 Task: Add Attachment from "Attach a link" to Card Card0000000228 in Board Board0000000057 in Workspace WS0000000019 in Trello. Add Cover Red to Card Card0000000228 in Board Board0000000057 in Workspace WS0000000019 in Trello. Add "Join Card" Button Button0000000228  to Card Card0000000228 in Board Board0000000057 in Workspace WS0000000019 in Trello. Add Description DS0000000228 to Card Card0000000228 in Board Board0000000057 in Workspace WS0000000019 in Trello. Add Comment CM0000000228 to Card Card0000000228 in Board Board0000000057 in Workspace WS0000000019 in Trello
Action: Mouse moved to (649, 689)
Screenshot: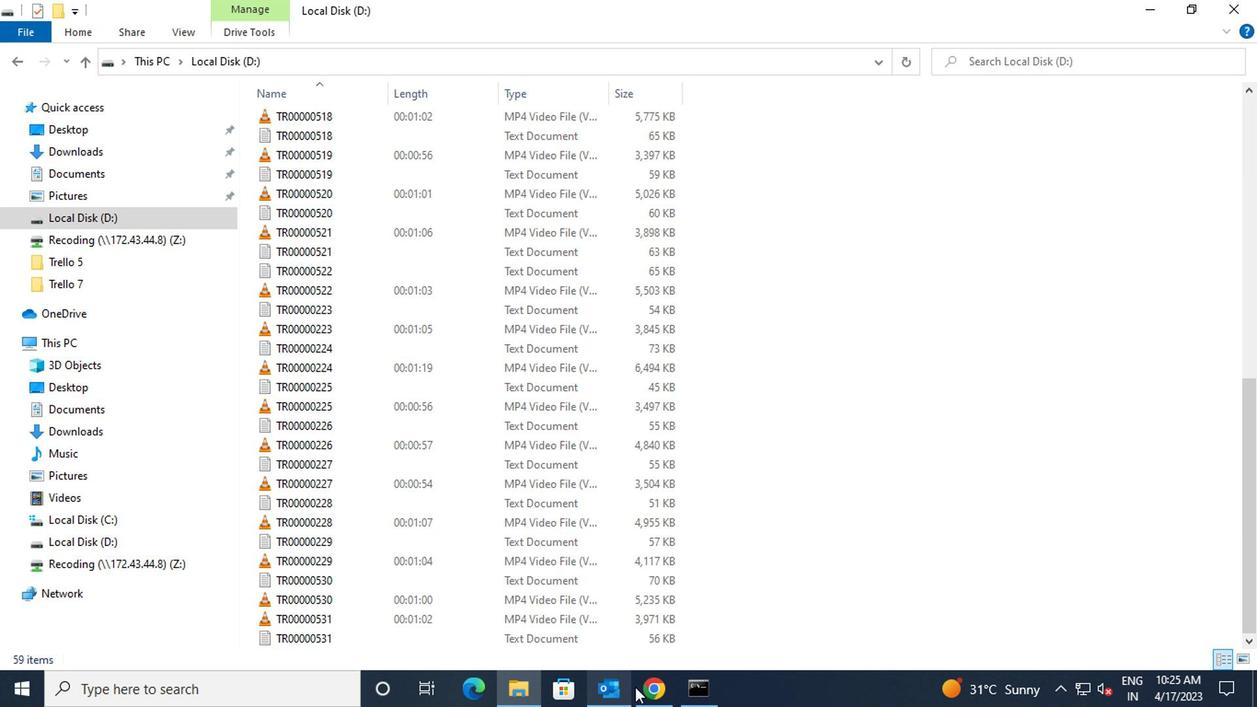 
Action: Mouse pressed left at (649, 689)
Screenshot: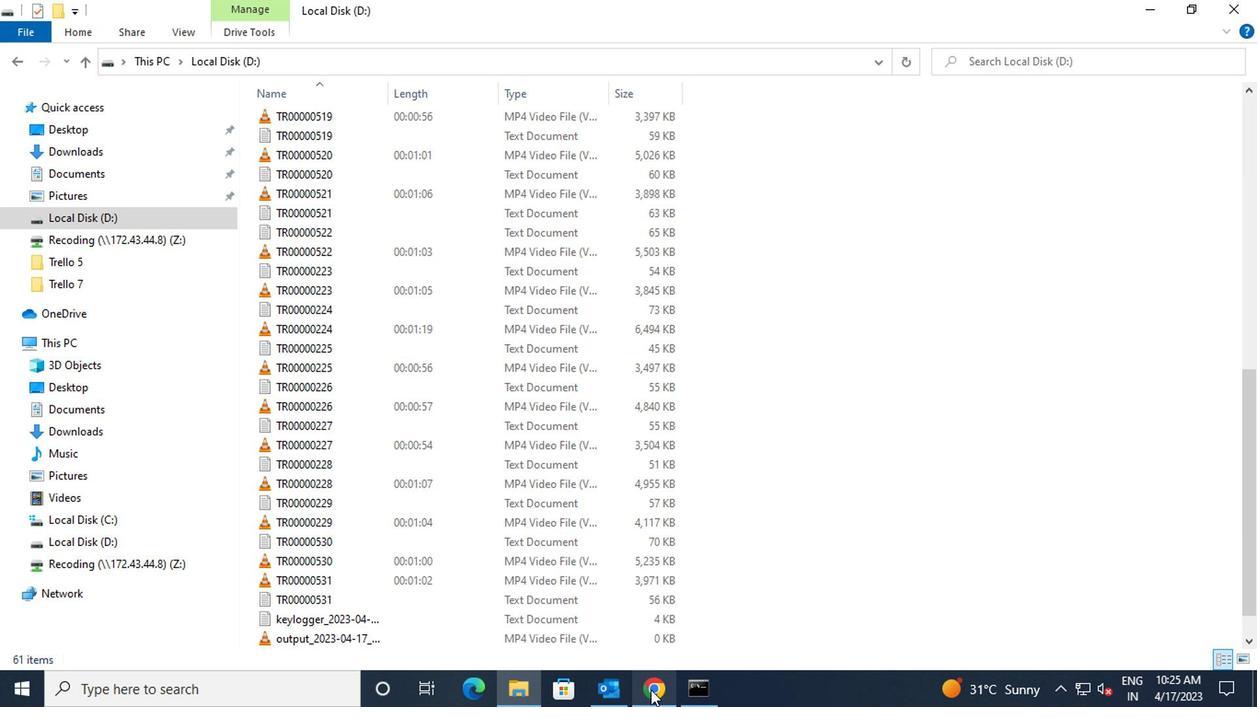 
Action: Mouse moved to (465, 544)
Screenshot: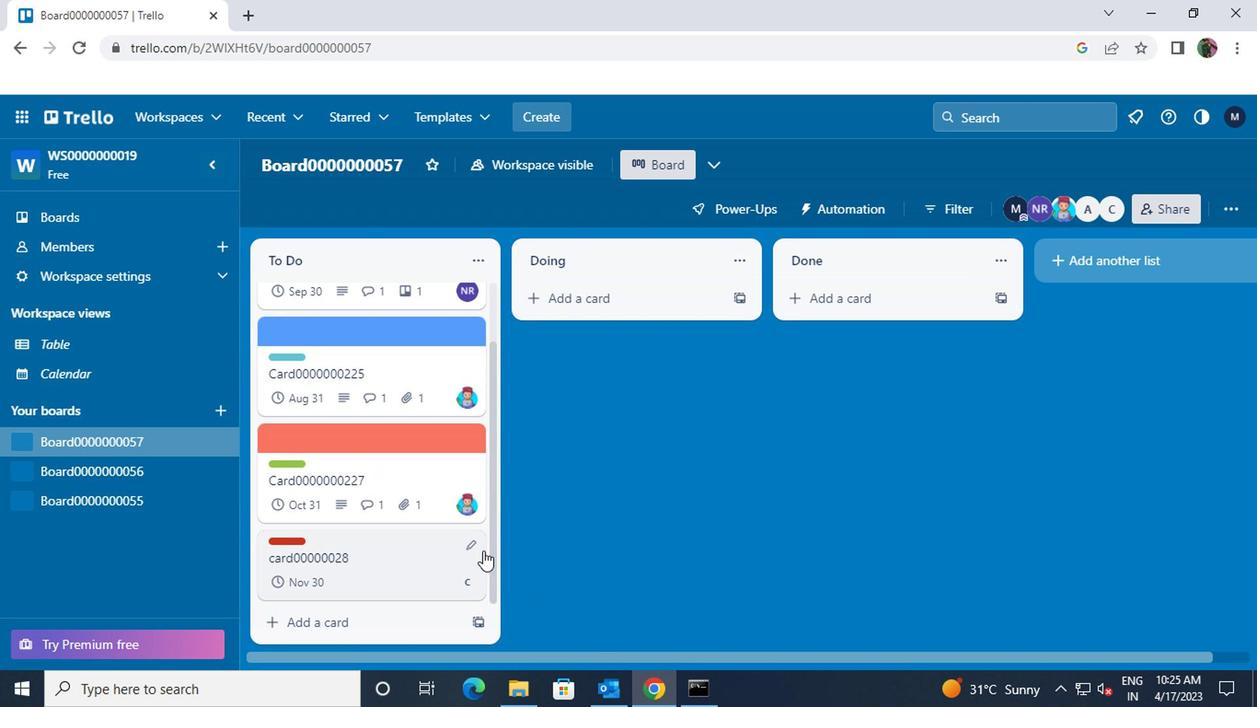 
Action: Mouse pressed left at (465, 544)
Screenshot: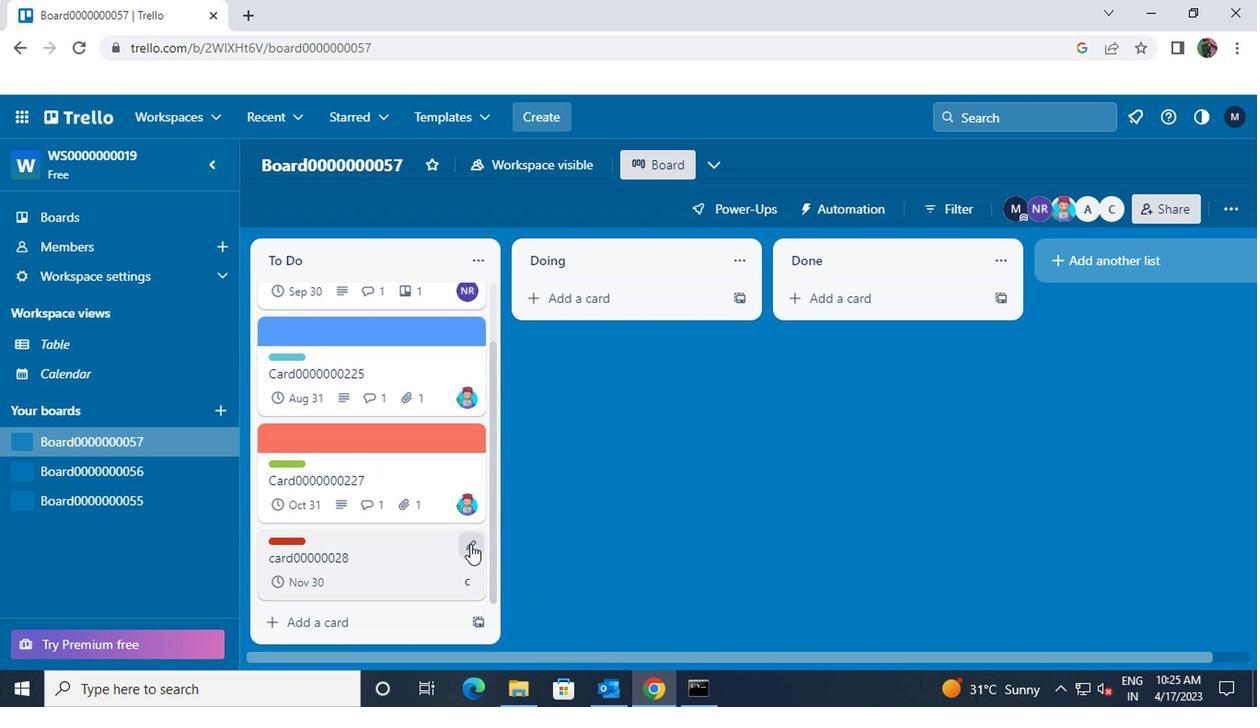 
Action: Mouse moved to (520, 414)
Screenshot: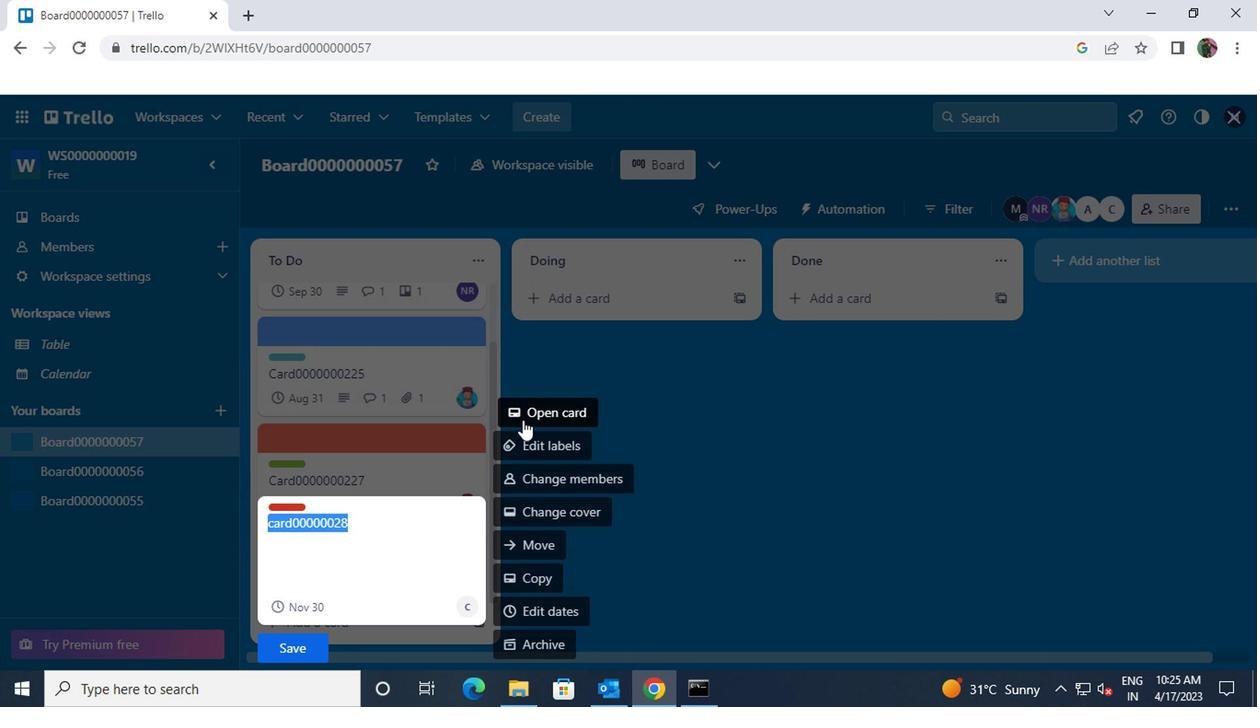 
Action: Mouse pressed left at (520, 414)
Screenshot: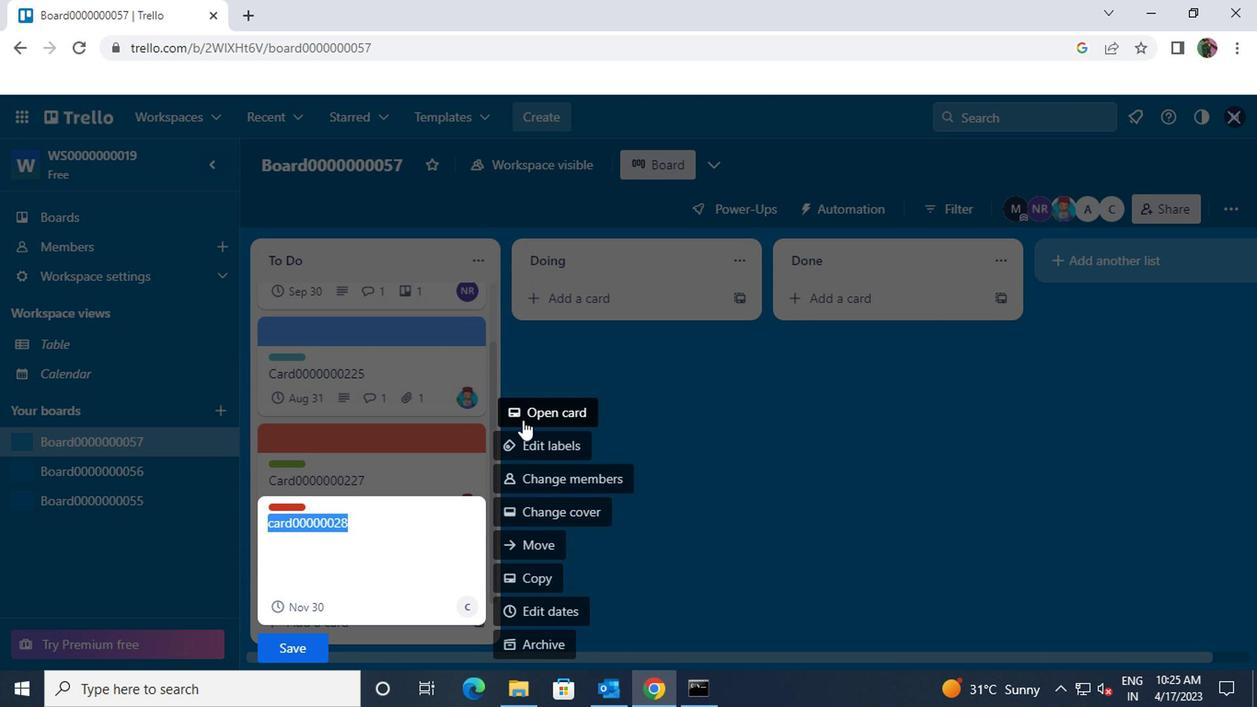 
Action: Mouse moved to (836, 402)
Screenshot: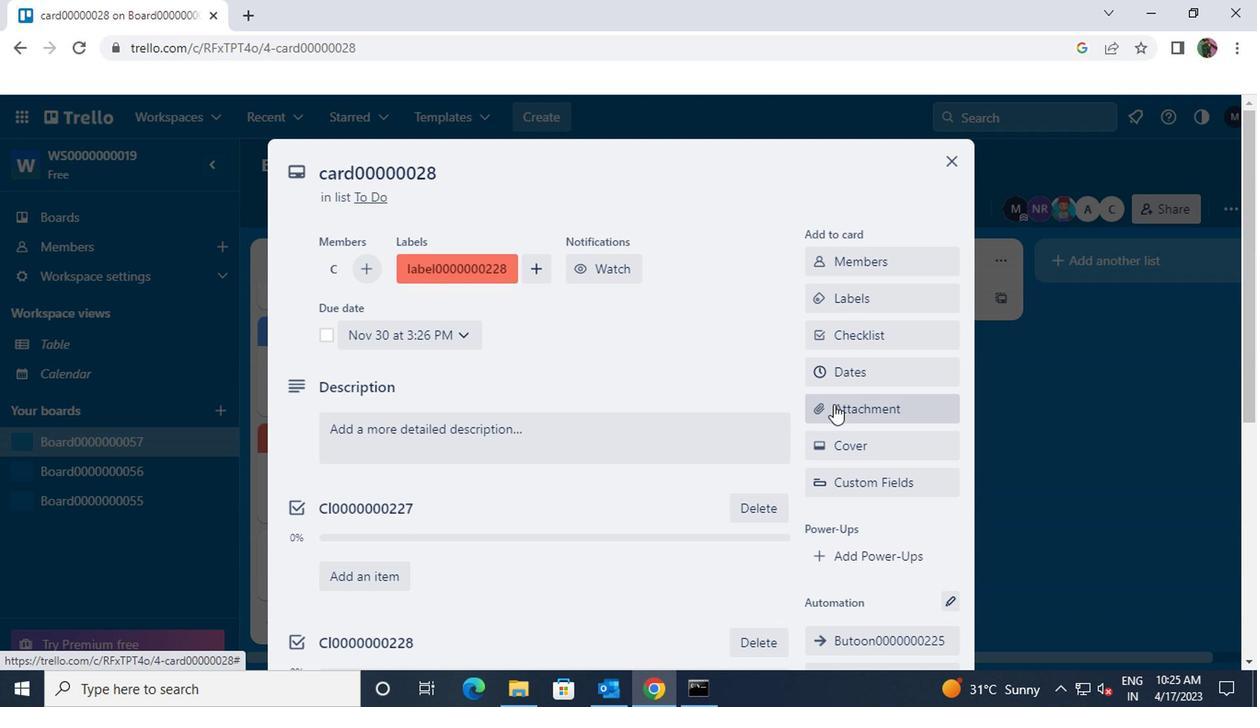 
Action: Mouse pressed left at (836, 402)
Screenshot: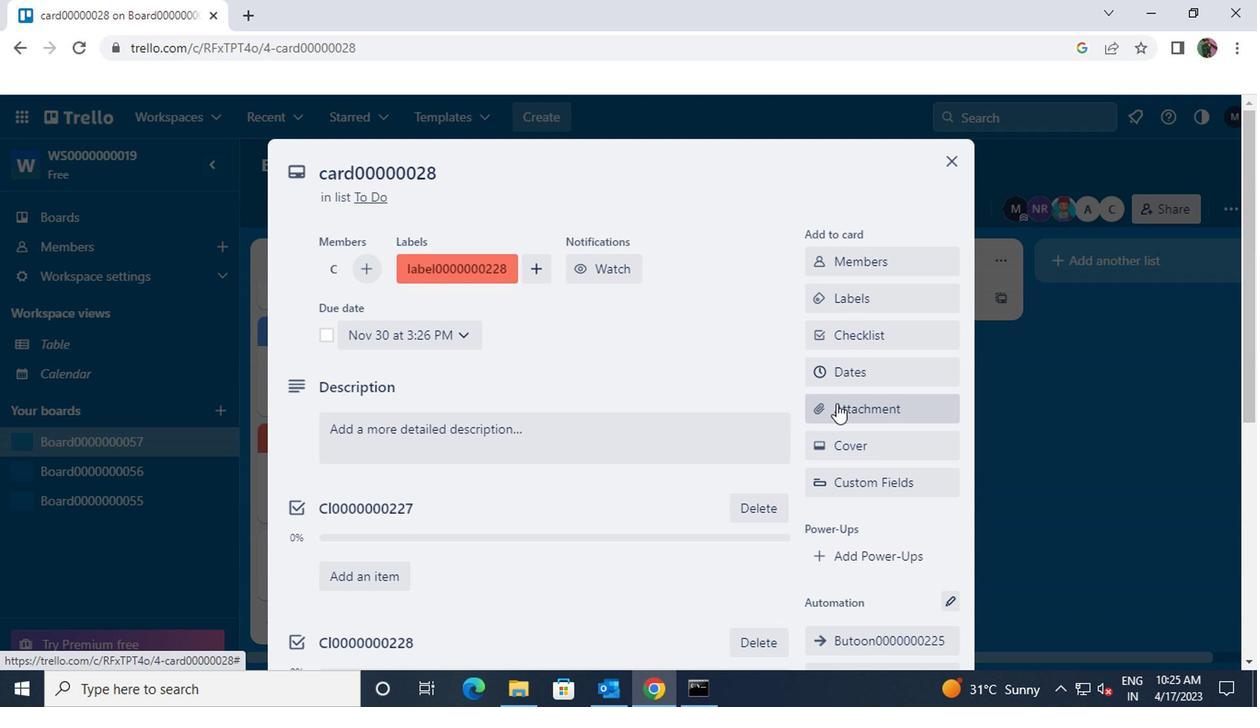 
Action: Mouse moved to (849, 416)
Screenshot: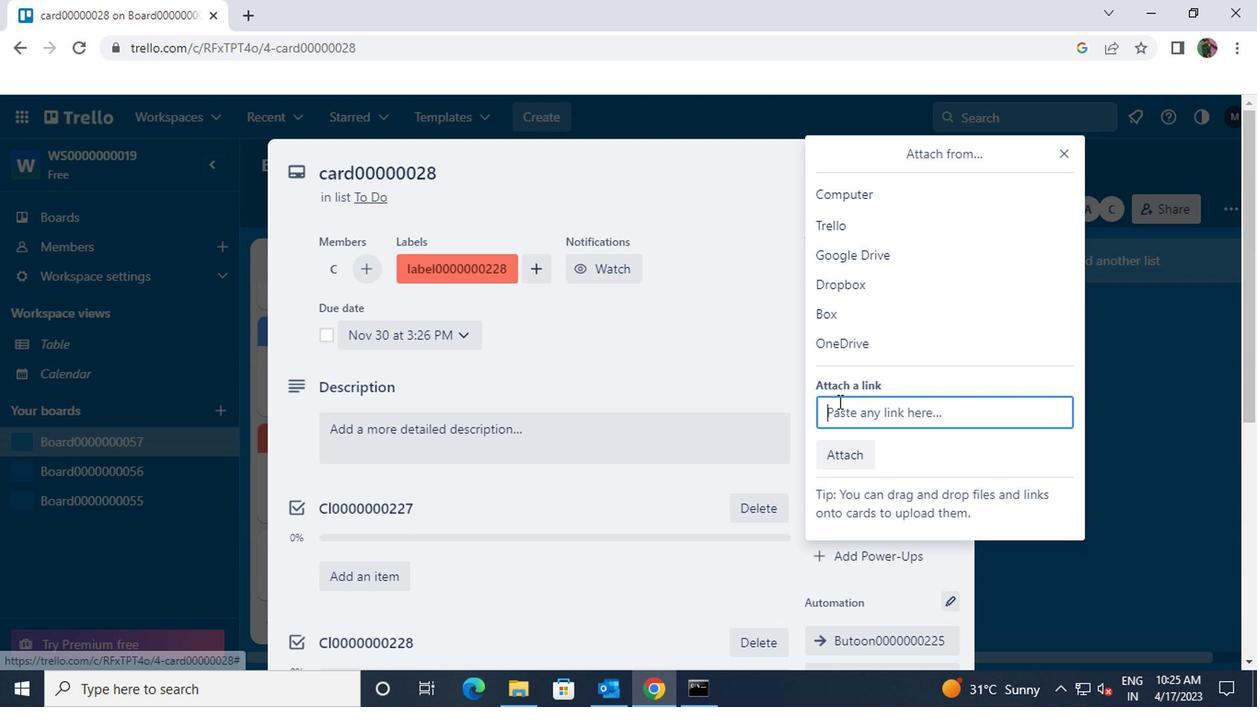 
Action: Key pressed ctrl+V
Screenshot: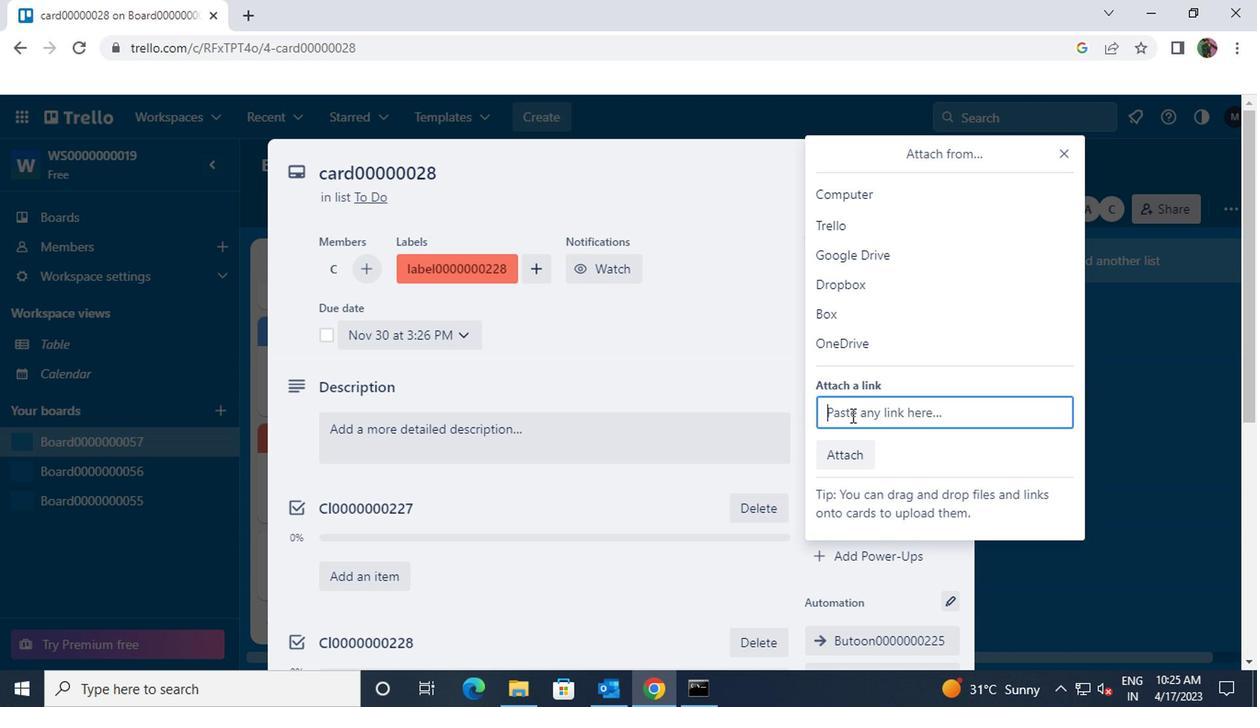 
Action: Mouse moved to (843, 446)
Screenshot: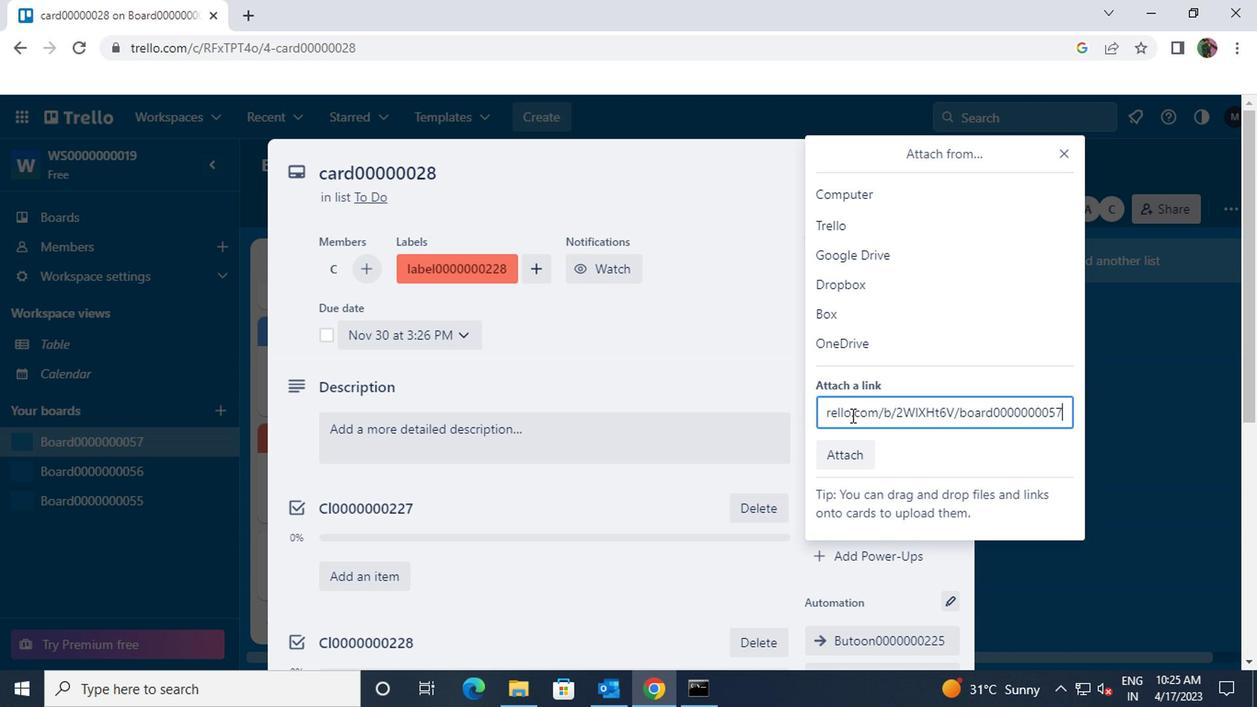 
Action: Mouse pressed left at (843, 446)
Screenshot: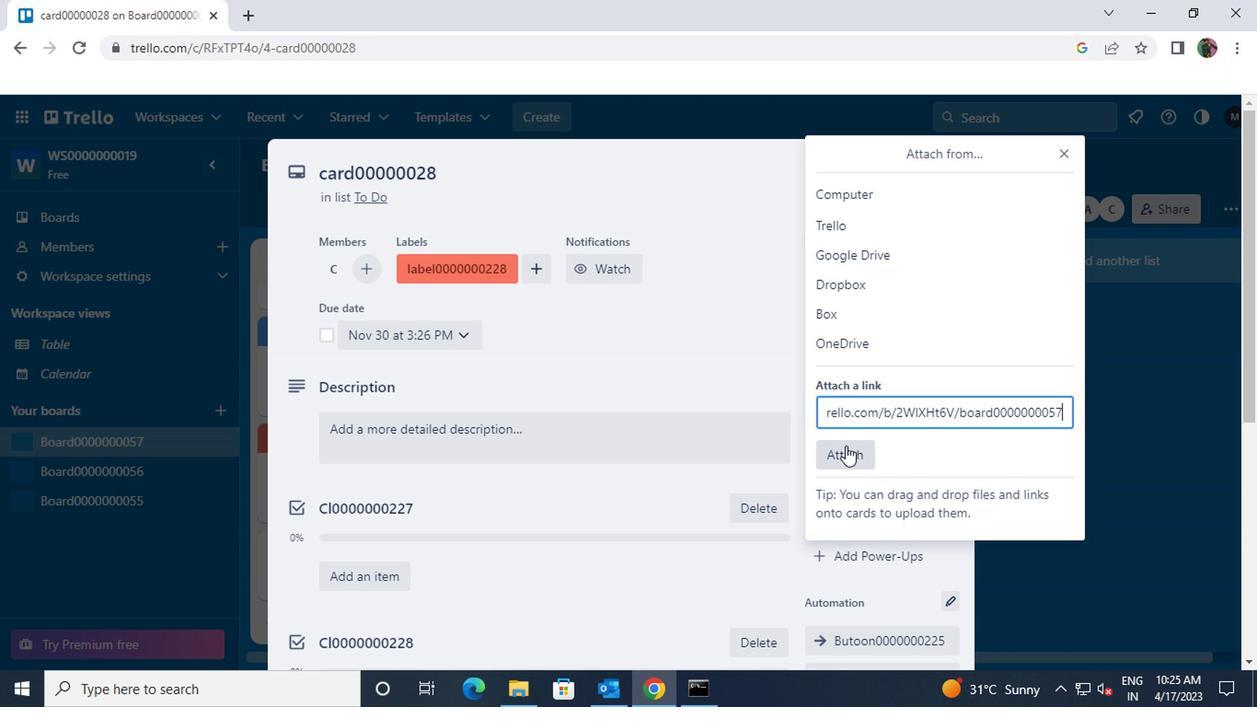 
Action: Mouse moved to (849, 444)
Screenshot: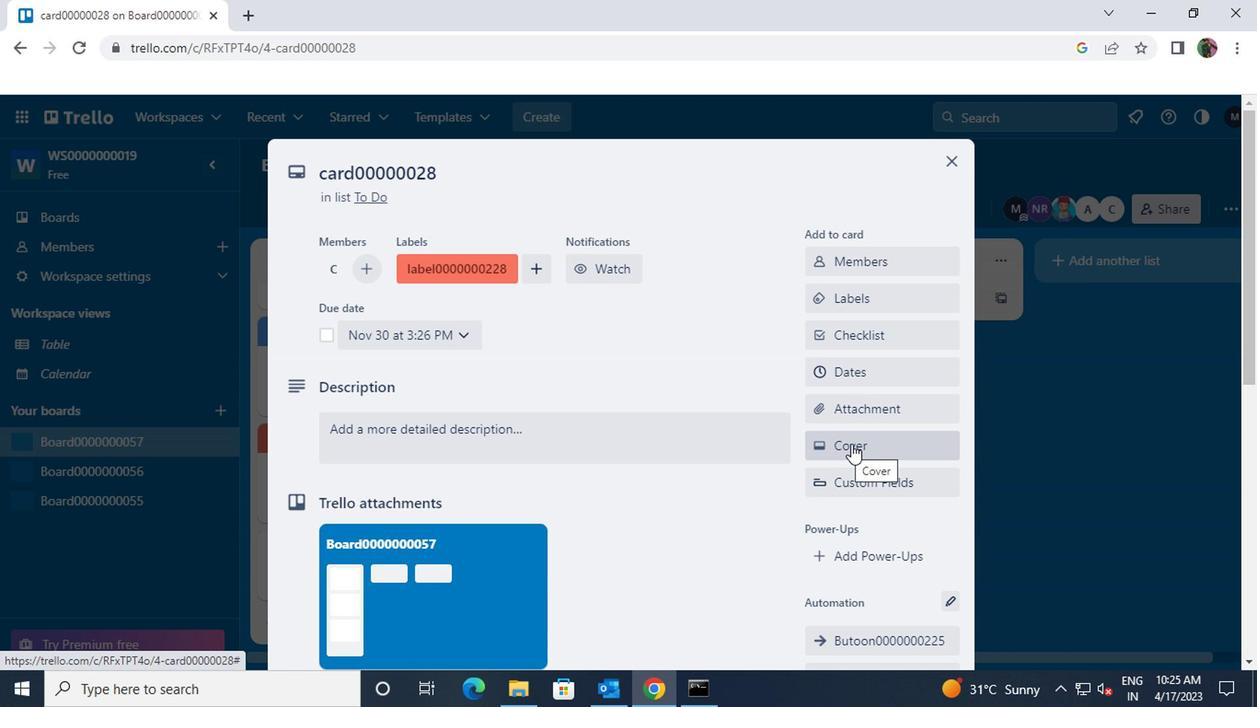 
Action: Mouse pressed left at (849, 444)
Screenshot: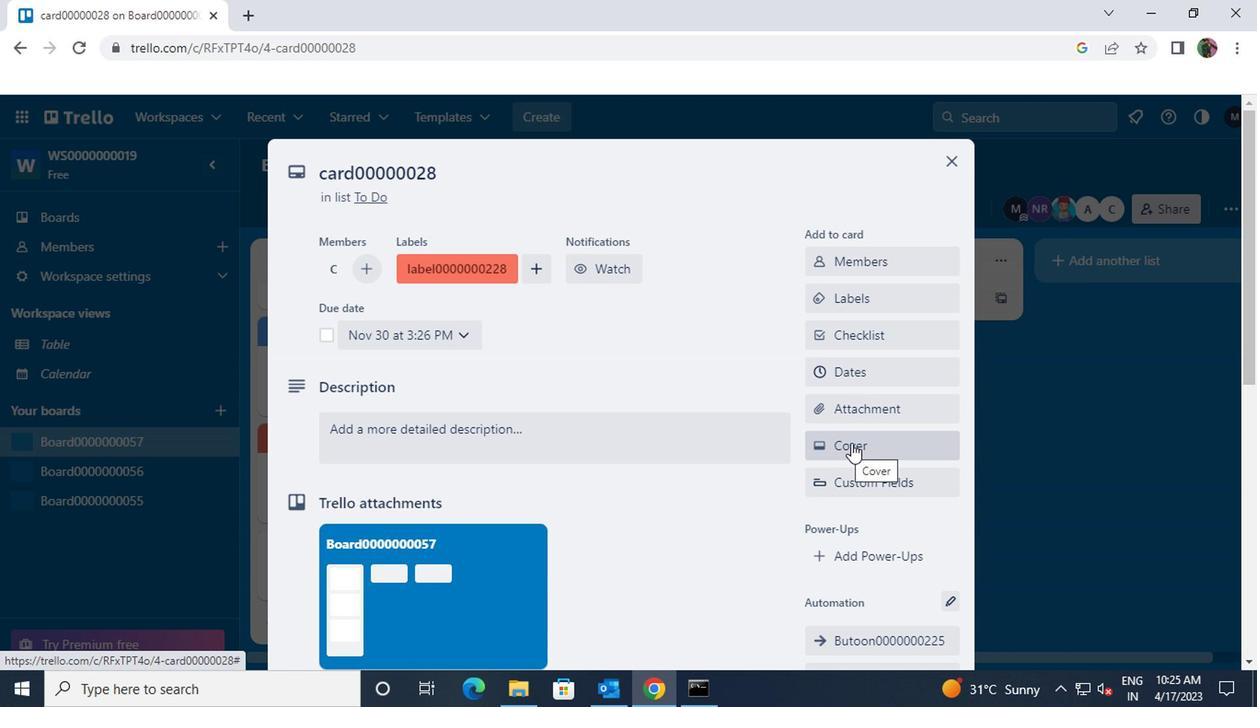 
Action: Mouse moved to (832, 316)
Screenshot: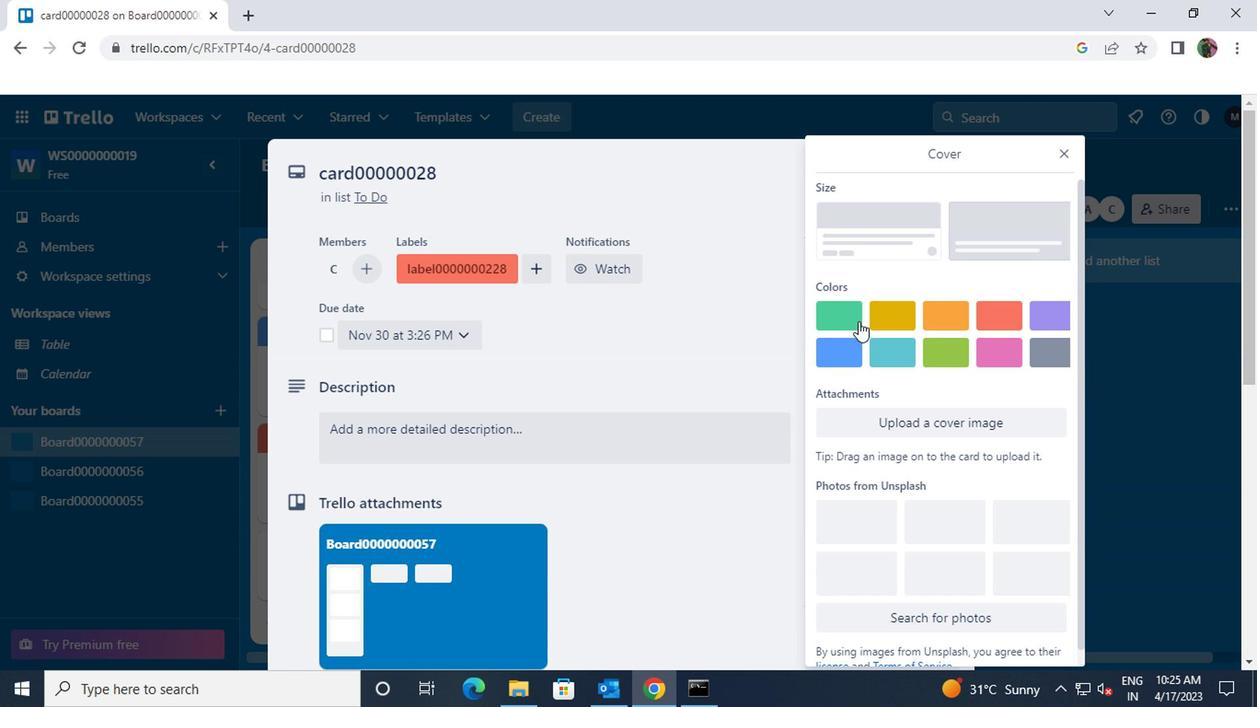 
Action: Mouse pressed left at (832, 316)
Screenshot: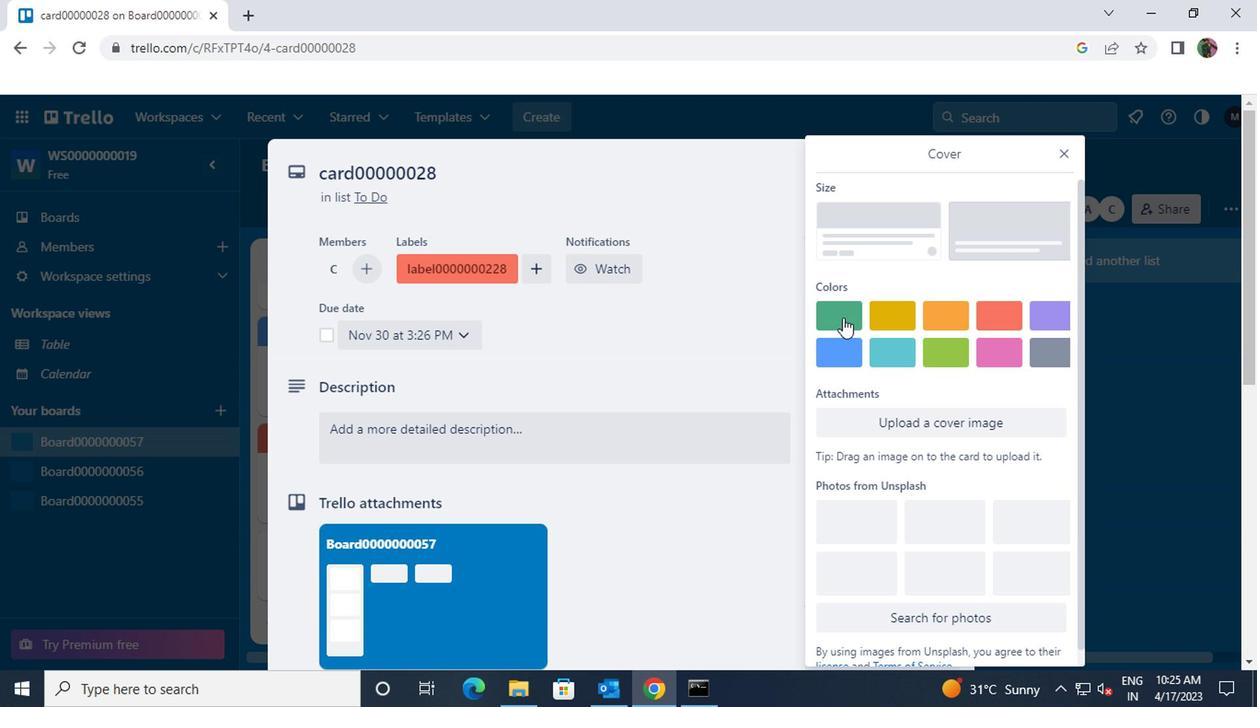 
Action: Mouse moved to (1054, 154)
Screenshot: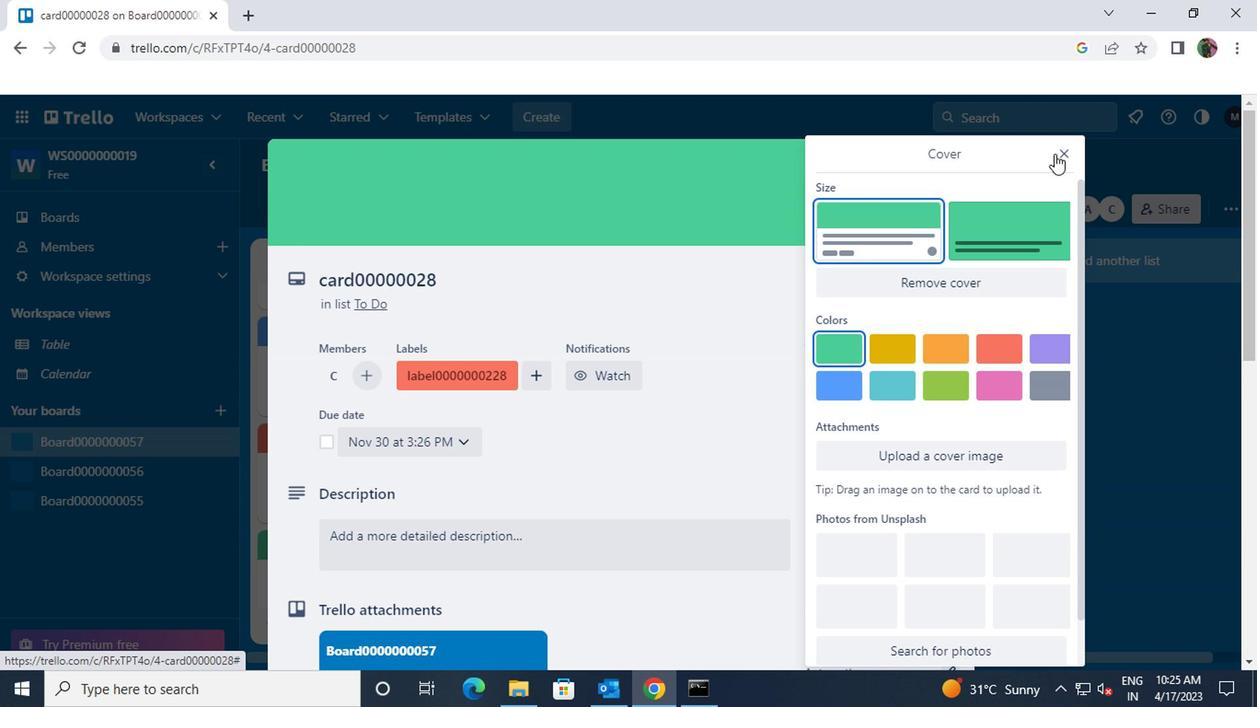 
Action: Mouse pressed left at (1054, 154)
Screenshot: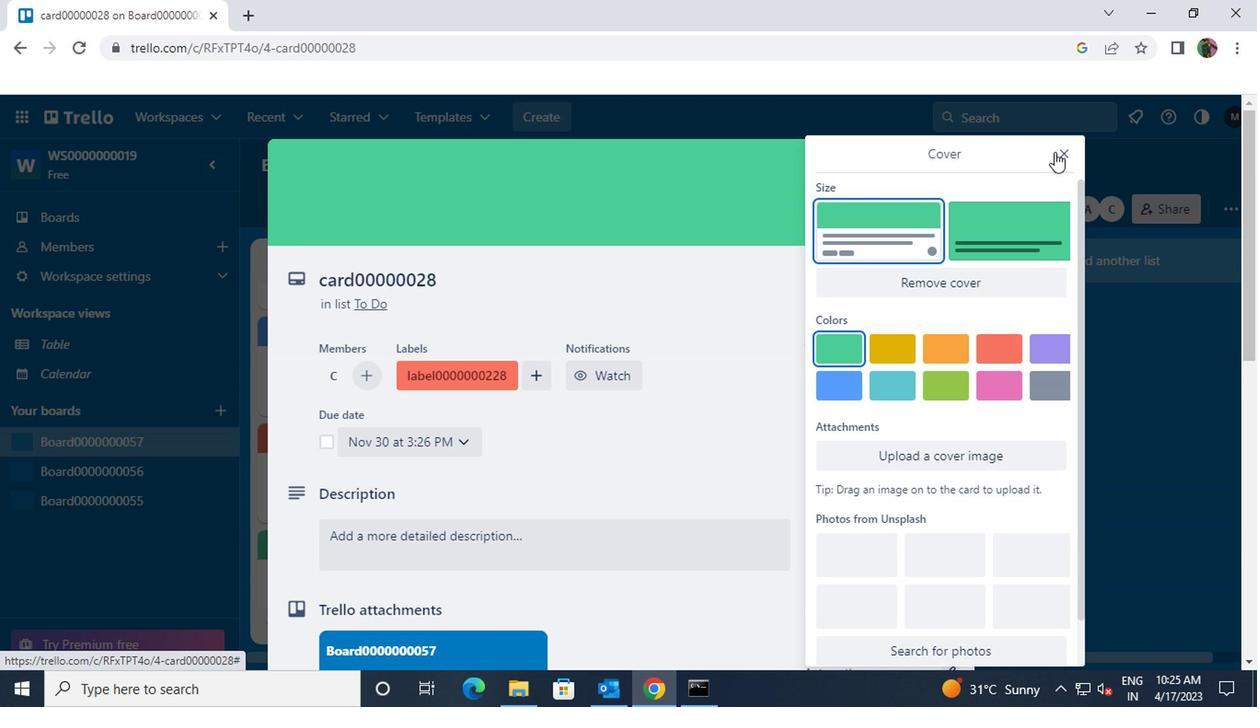 
Action: Mouse moved to (901, 400)
Screenshot: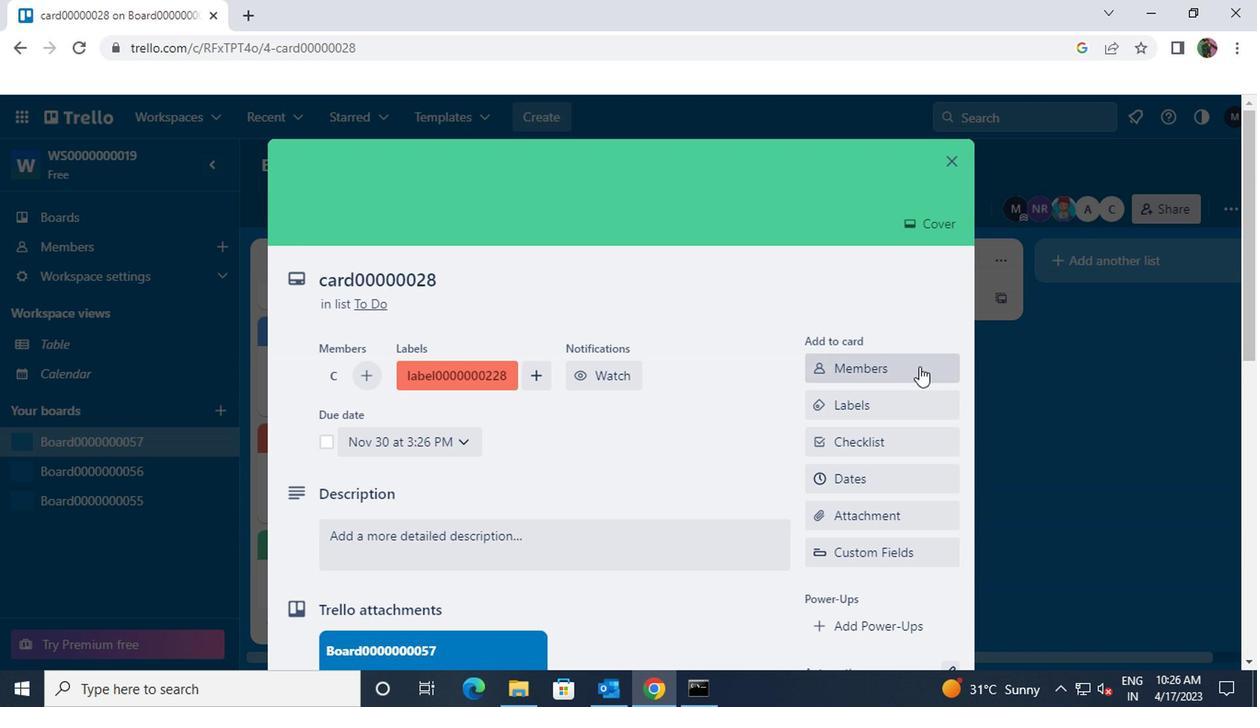 
Action: Mouse scrolled (901, 400) with delta (0, 0)
Screenshot: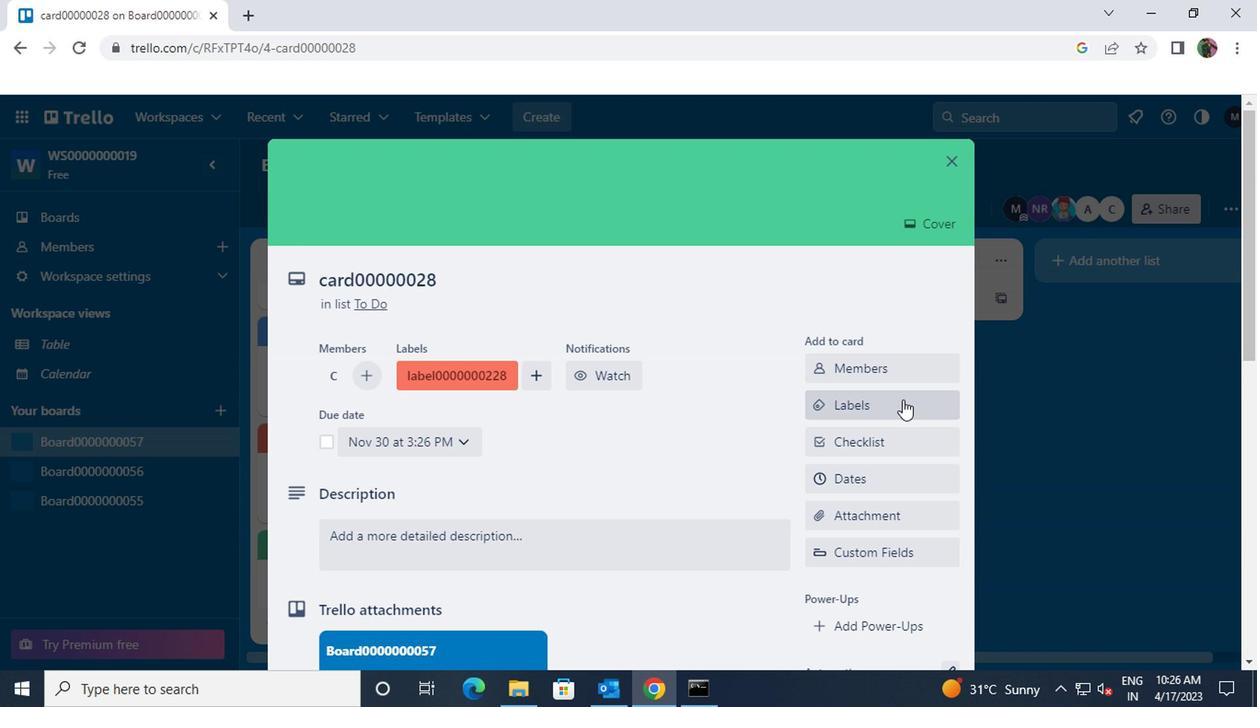
Action: Mouse moved to (901, 400)
Screenshot: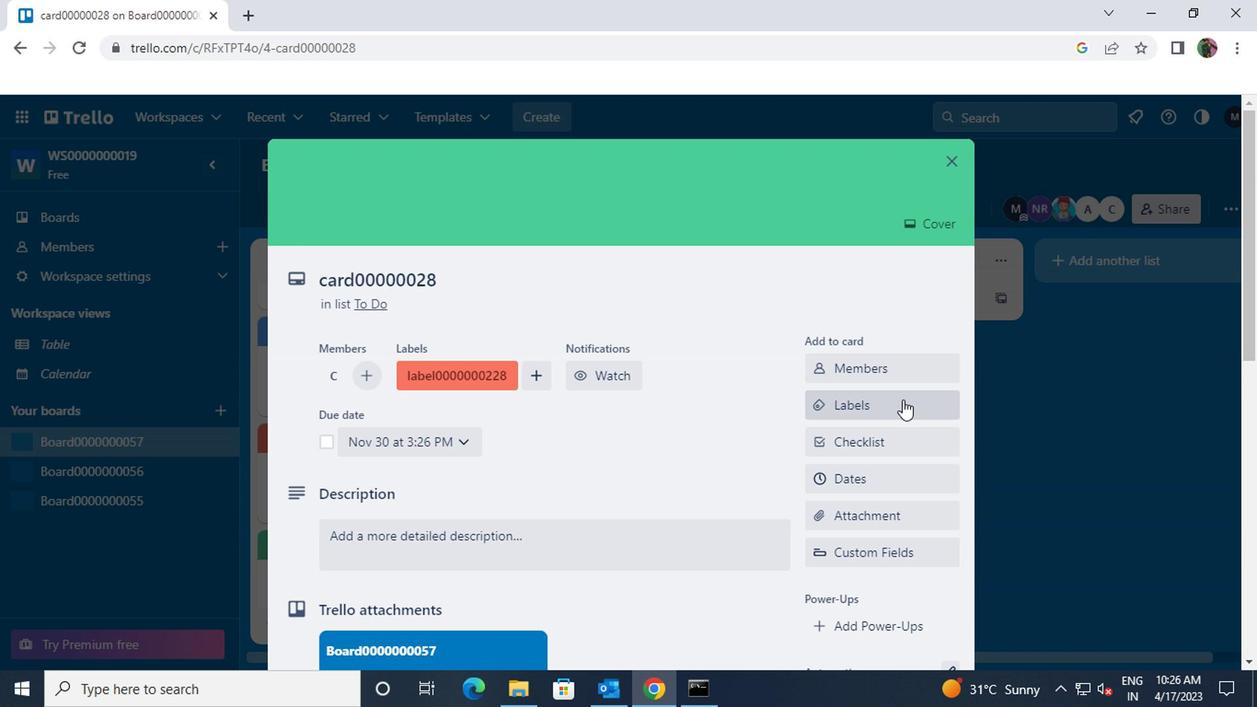 
Action: Mouse scrolled (901, 400) with delta (0, 0)
Screenshot: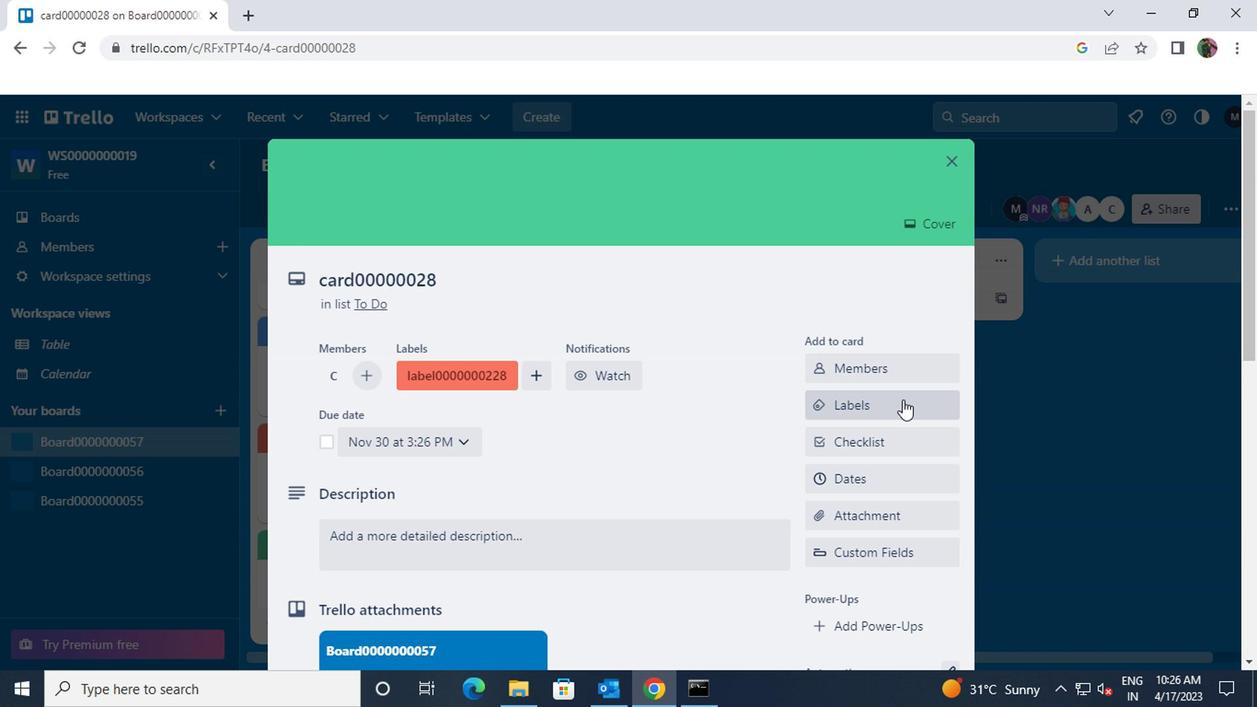 
Action: Mouse moved to (903, 399)
Screenshot: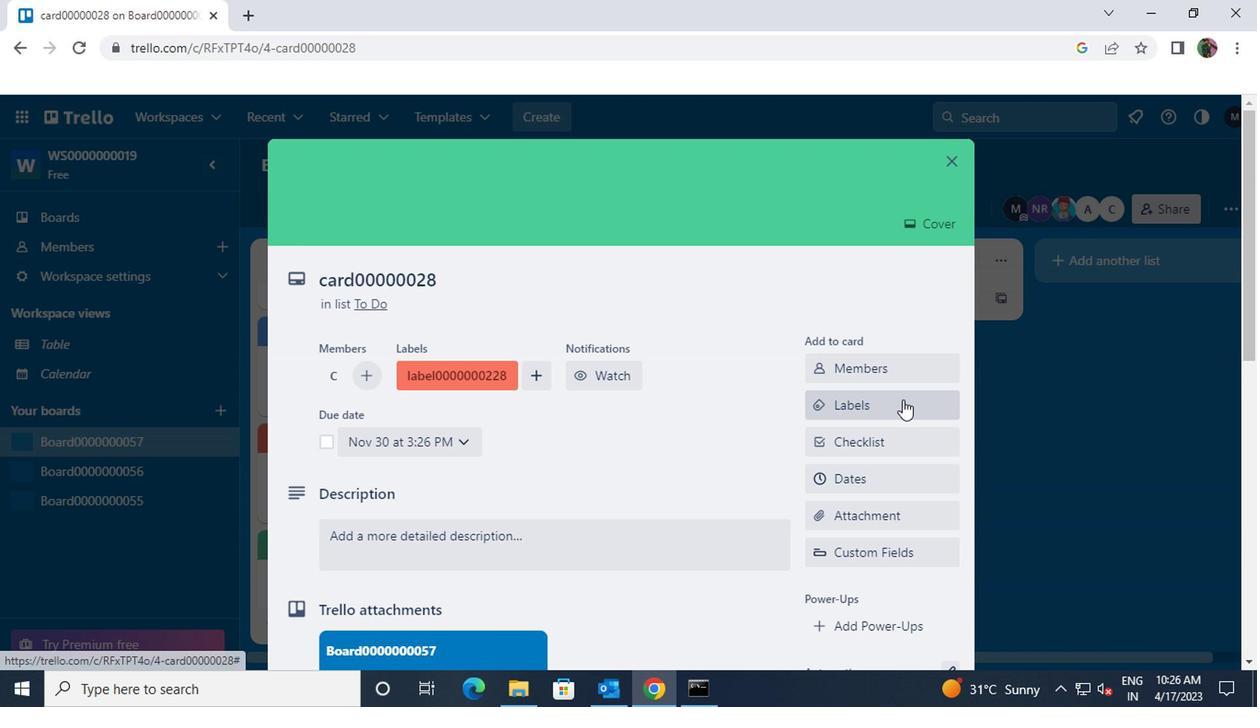 
Action: Mouse scrolled (903, 398) with delta (0, -1)
Screenshot: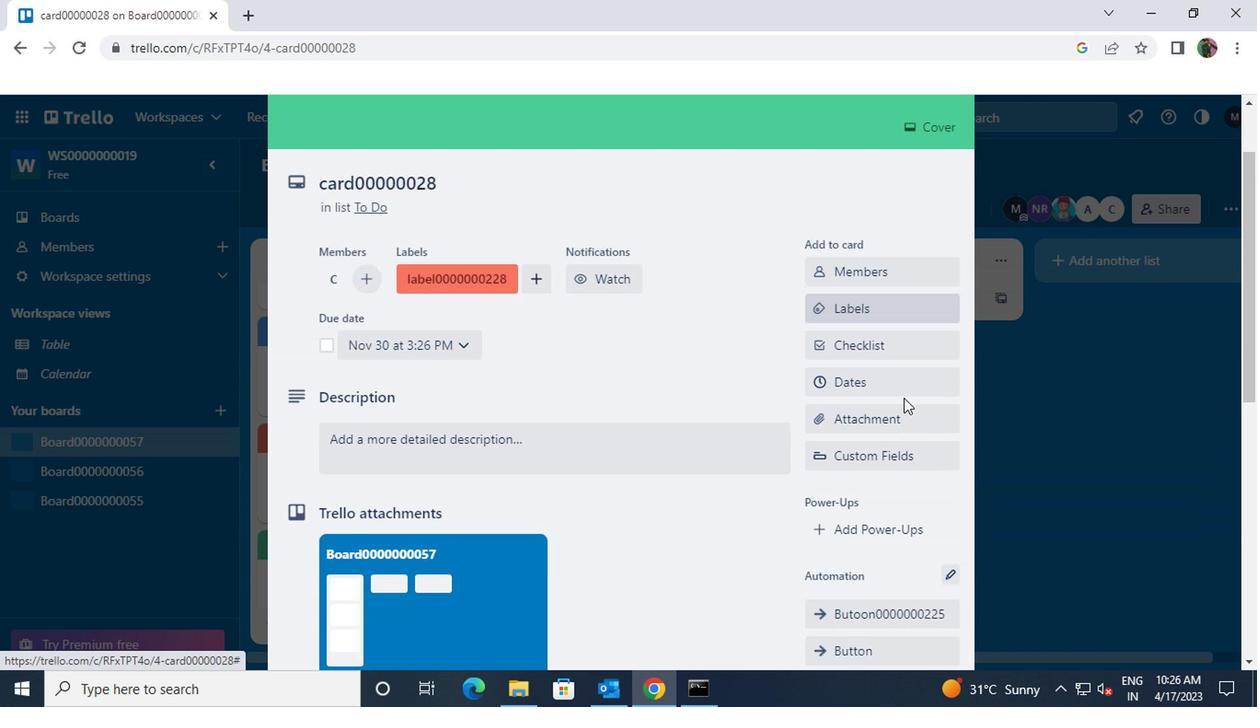 
Action: Mouse scrolled (903, 398) with delta (0, -1)
Screenshot: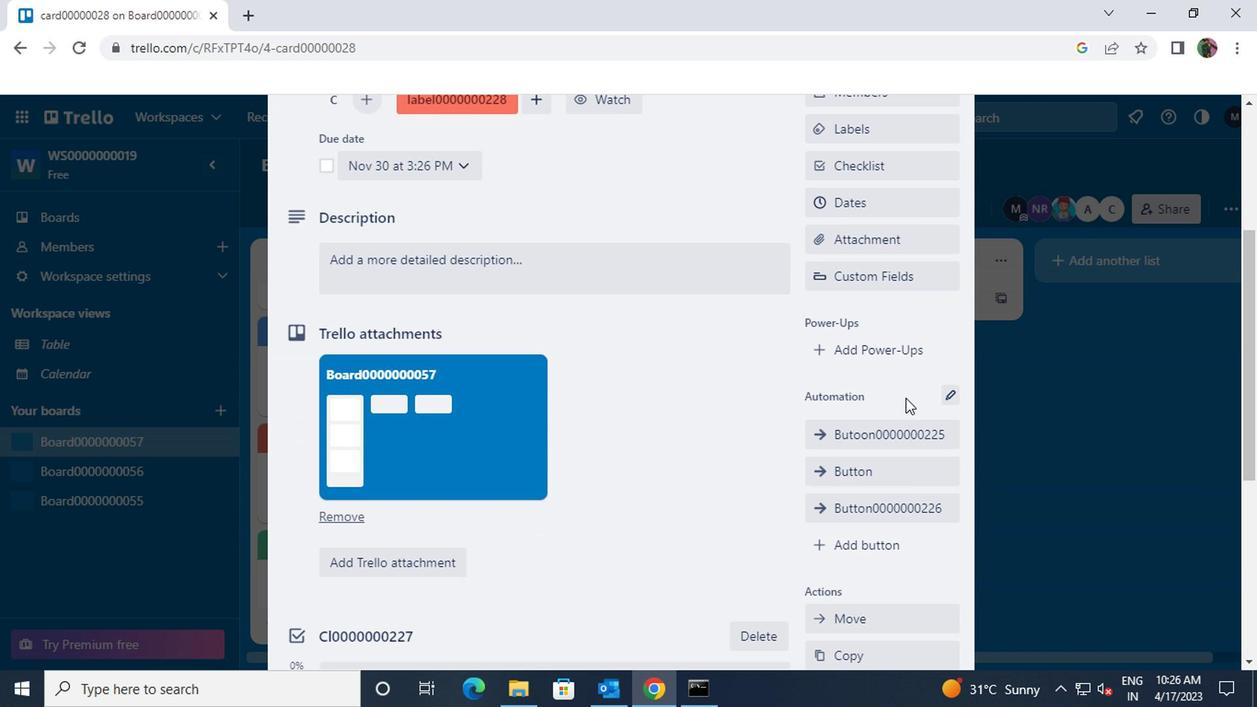 
Action: Mouse moved to (888, 446)
Screenshot: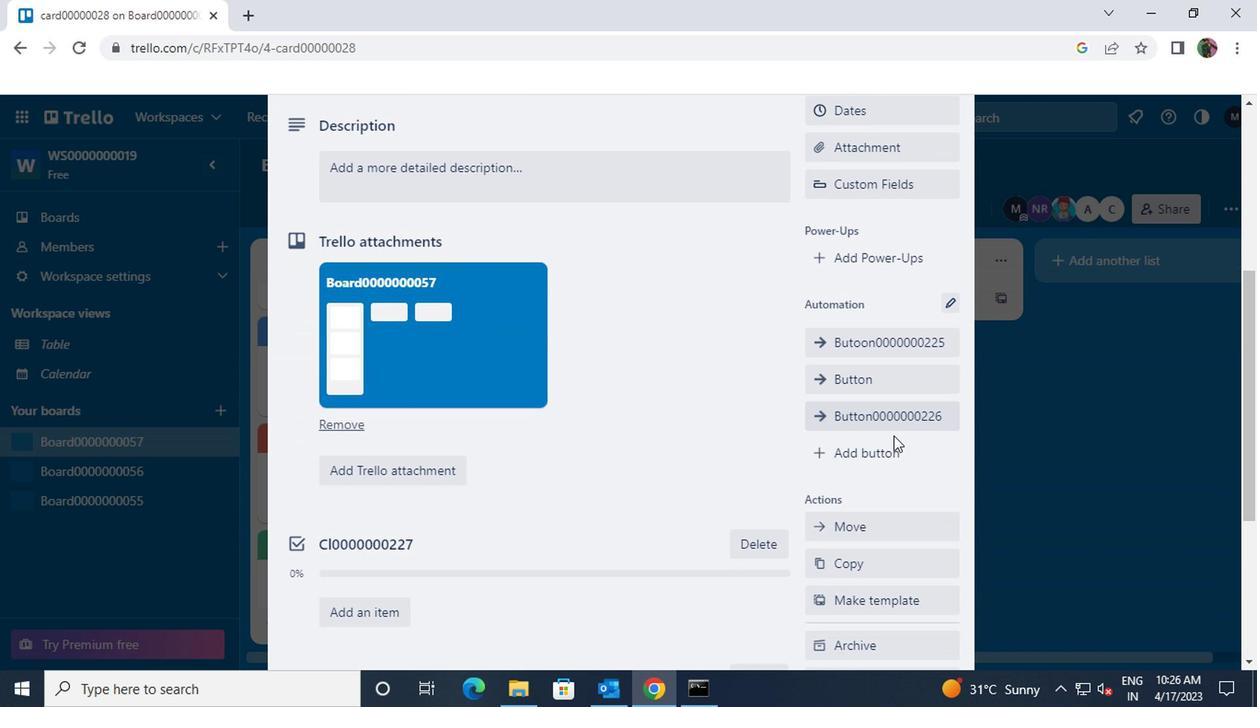 
Action: Mouse pressed left at (888, 446)
Screenshot: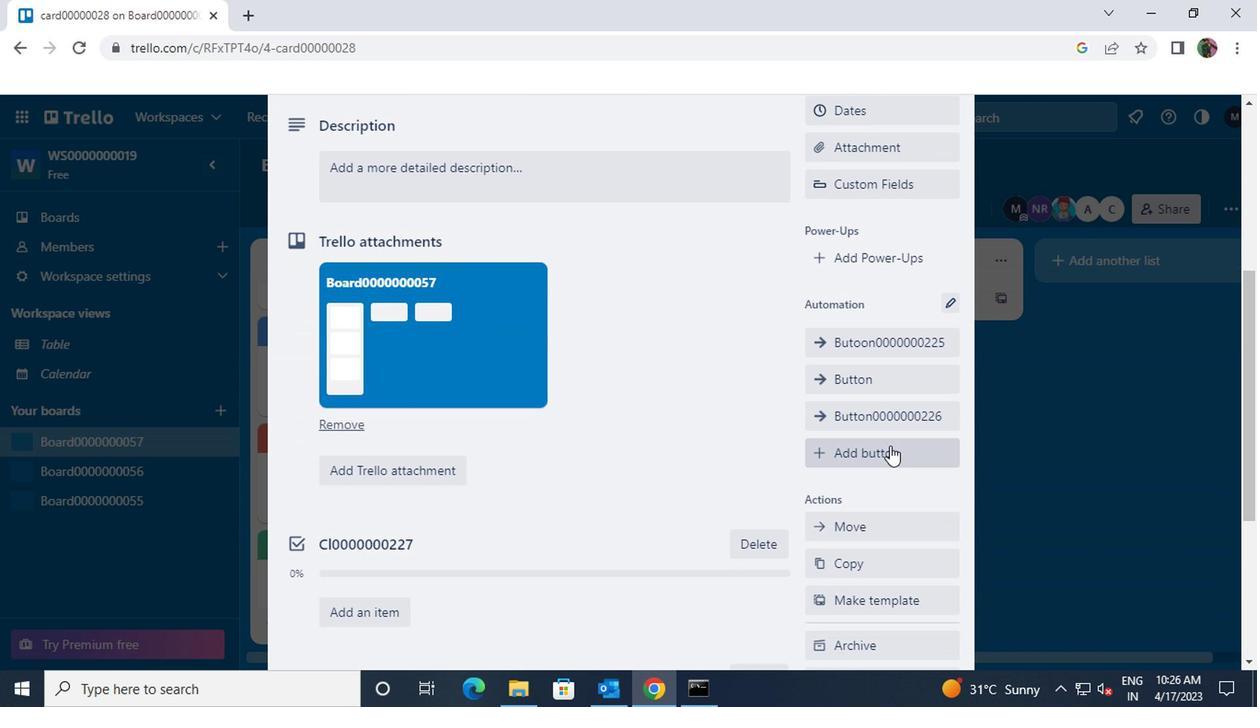 
Action: Mouse moved to (890, 241)
Screenshot: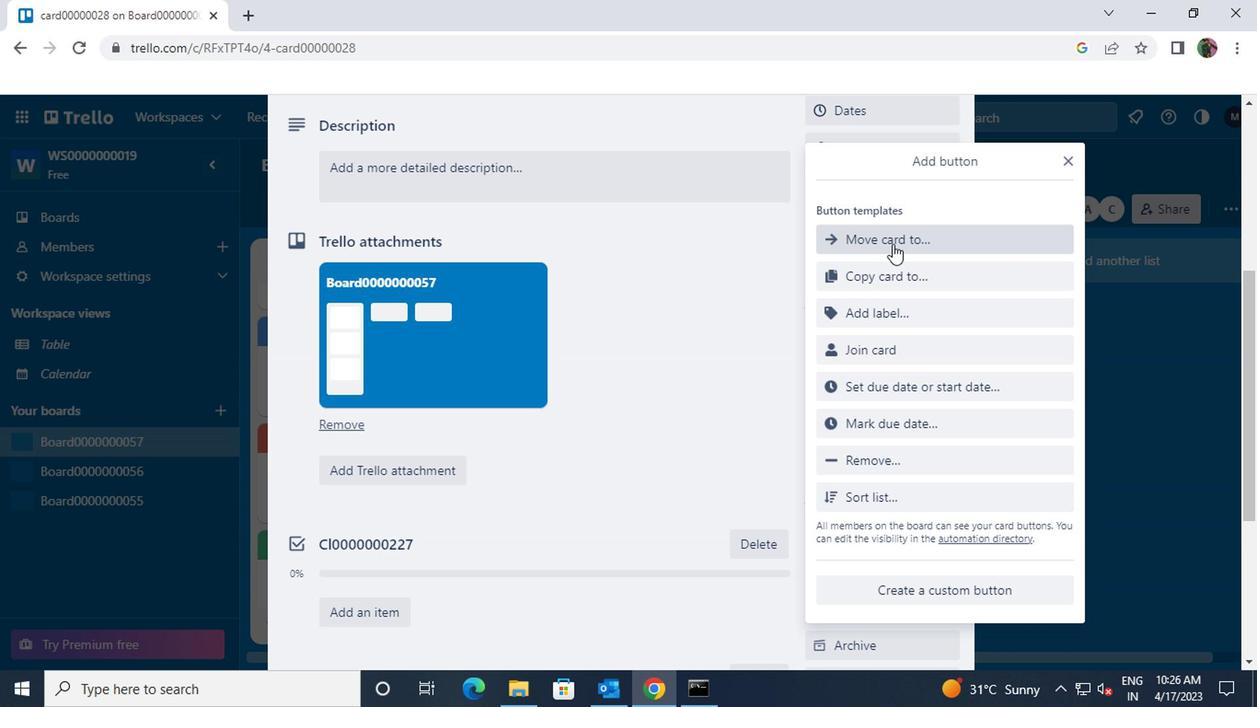 
Action: Mouse pressed left at (890, 241)
Screenshot: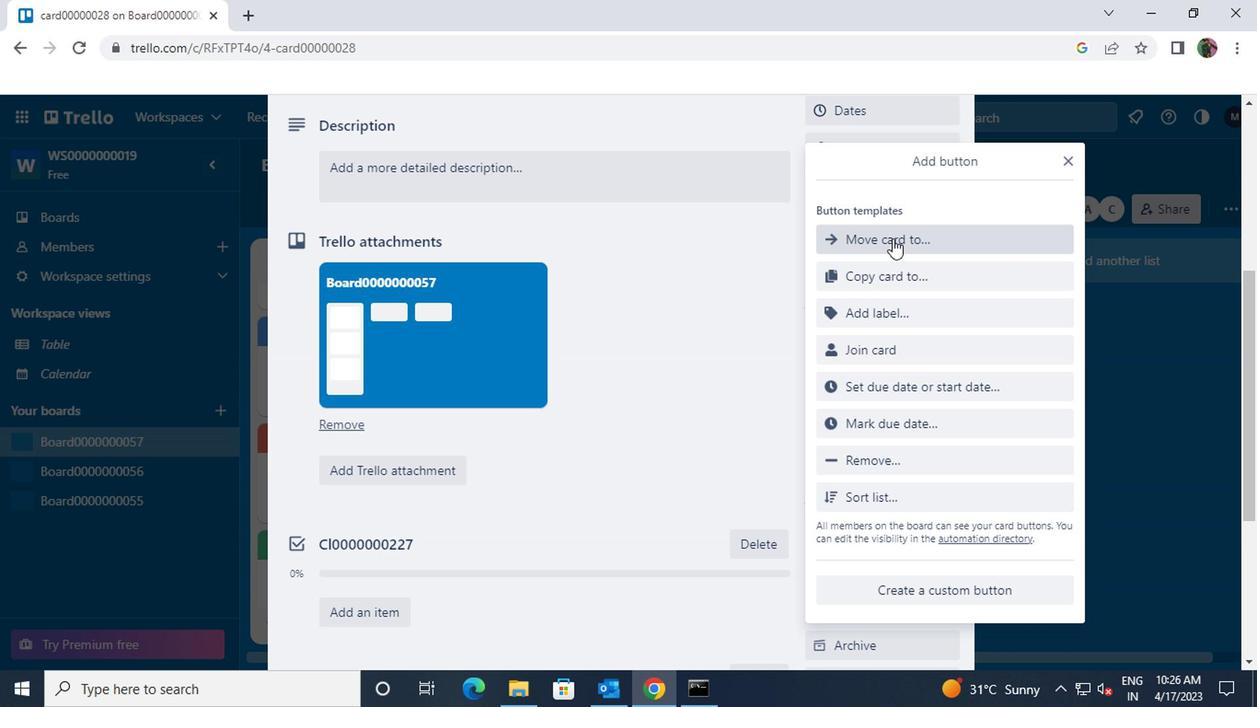 
Action: Key pressed <Key.shift>BUT
Screenshot: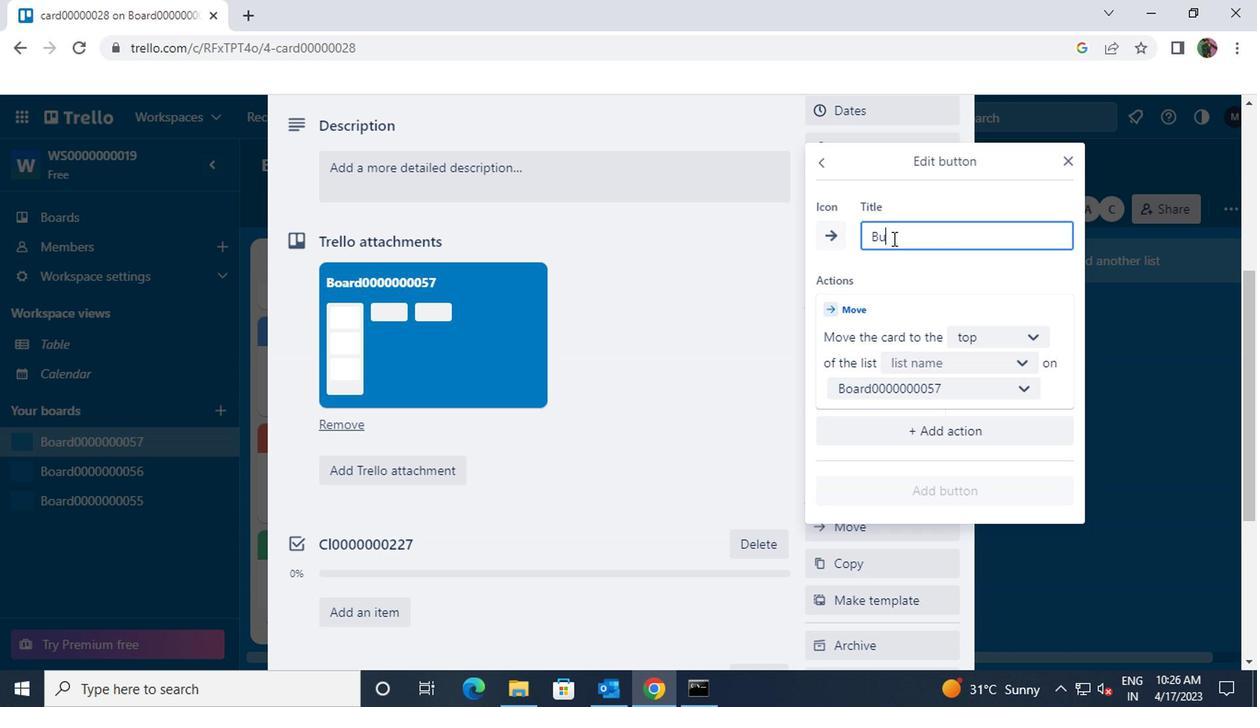 
Action: Mouse moved to (892, 239)
Screenshot: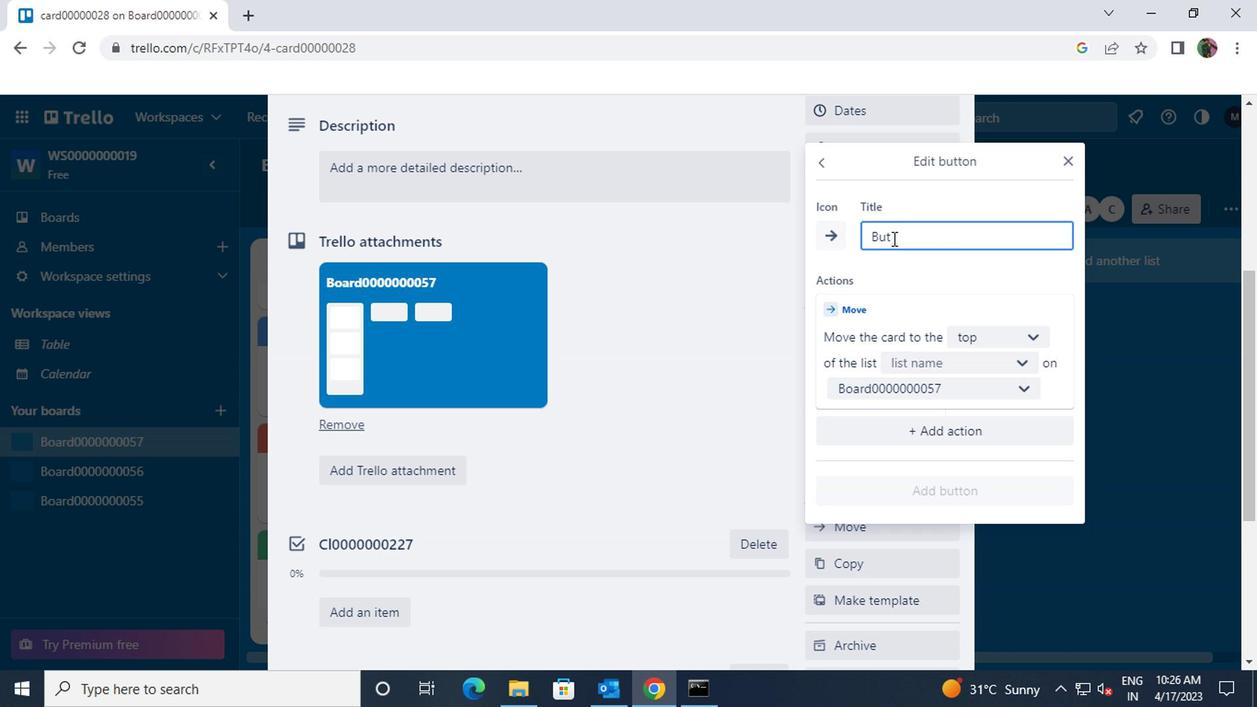 
Action: Key pressed OON0000000228
Screenshot: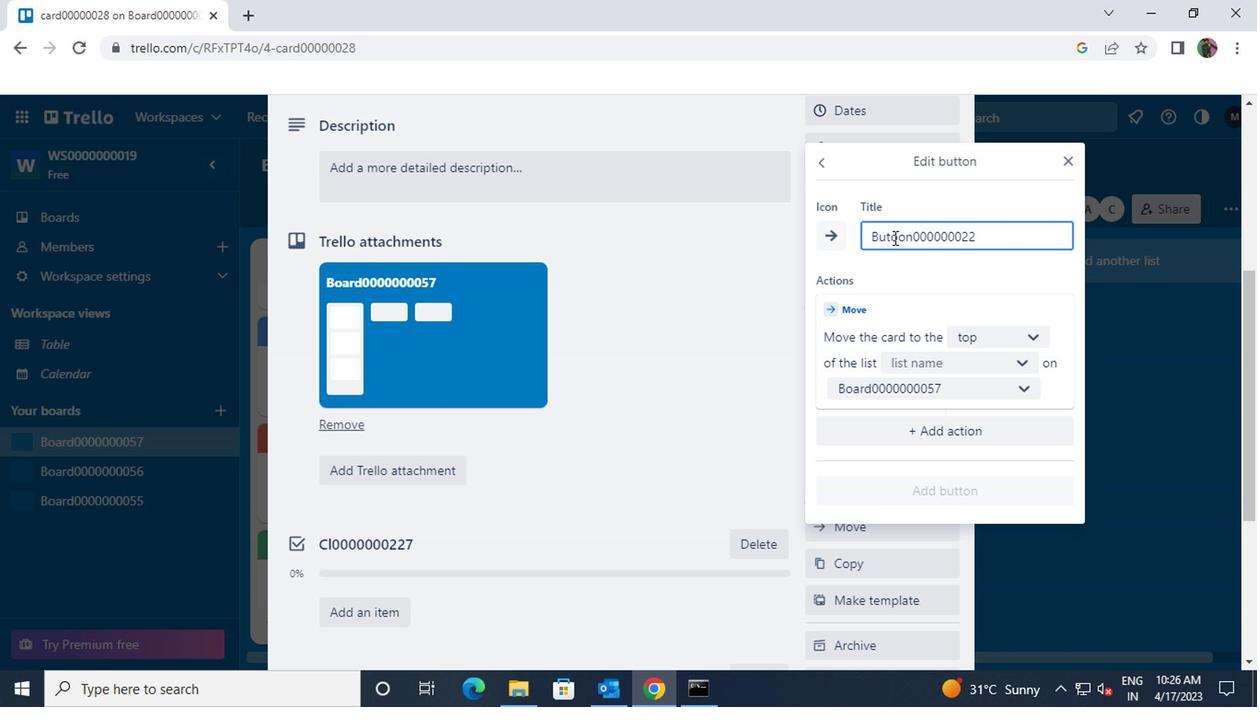 
Action: Mouse moved to (1019, 341)
Screenshot: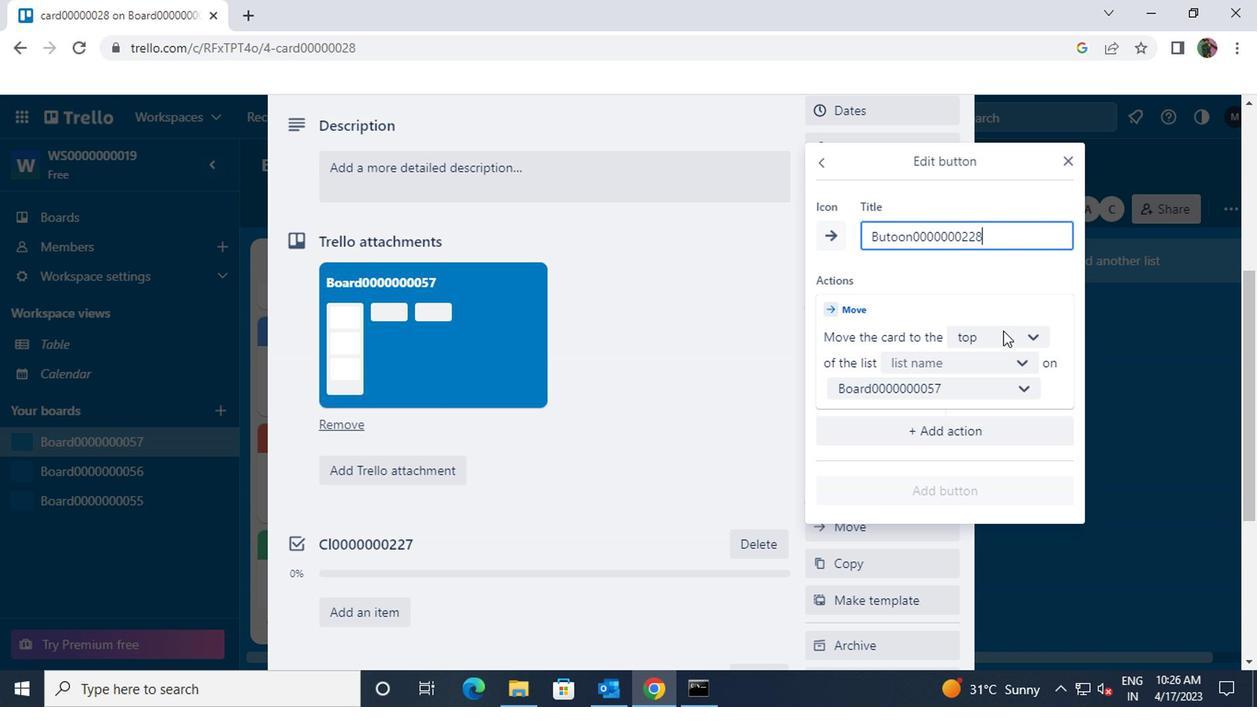 
Action: Mouse pressed left at (1019, 341)
Screenshot: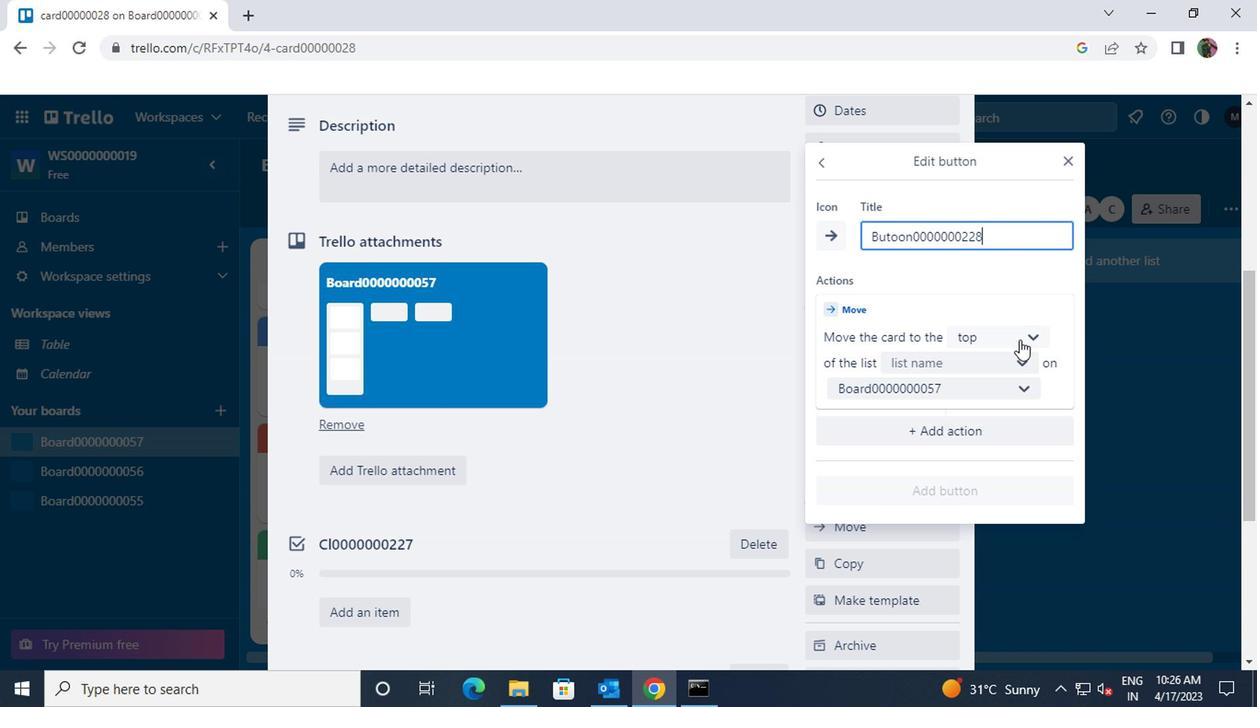 
Action: Mouse moved to (1015, 359)
Screenshot: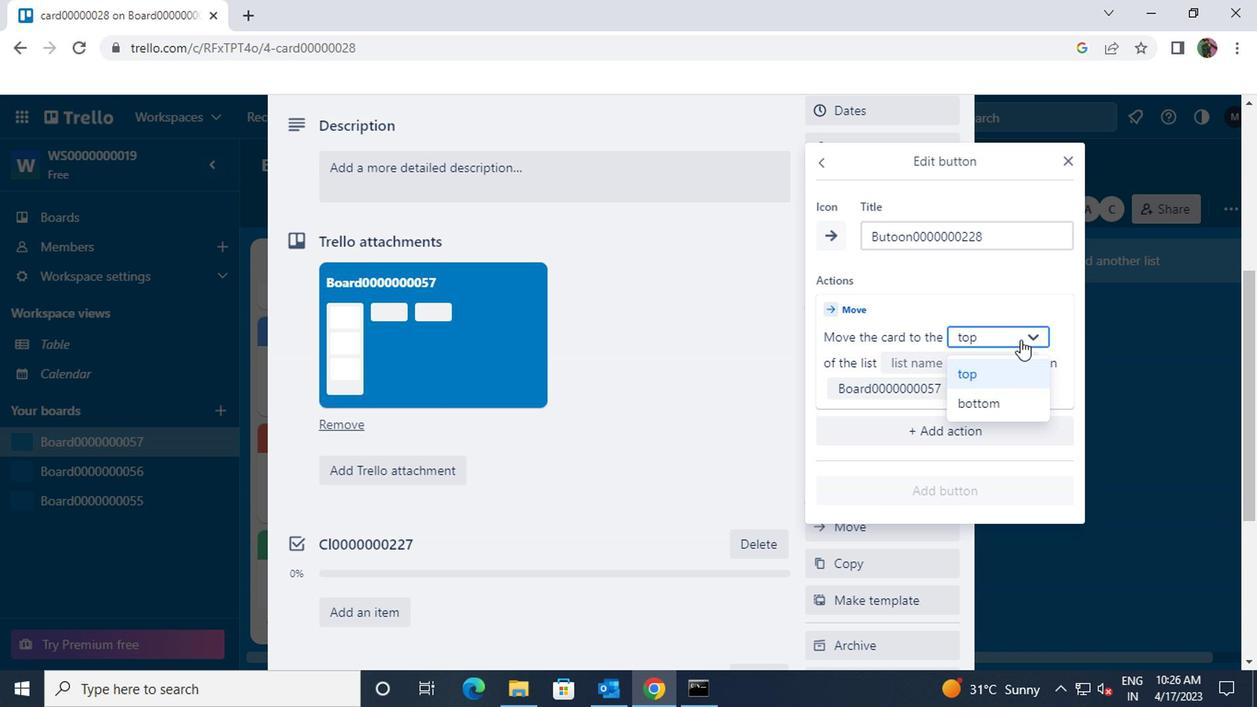 
Action: Mouse pressed left at (1015, 359)
Screenshot: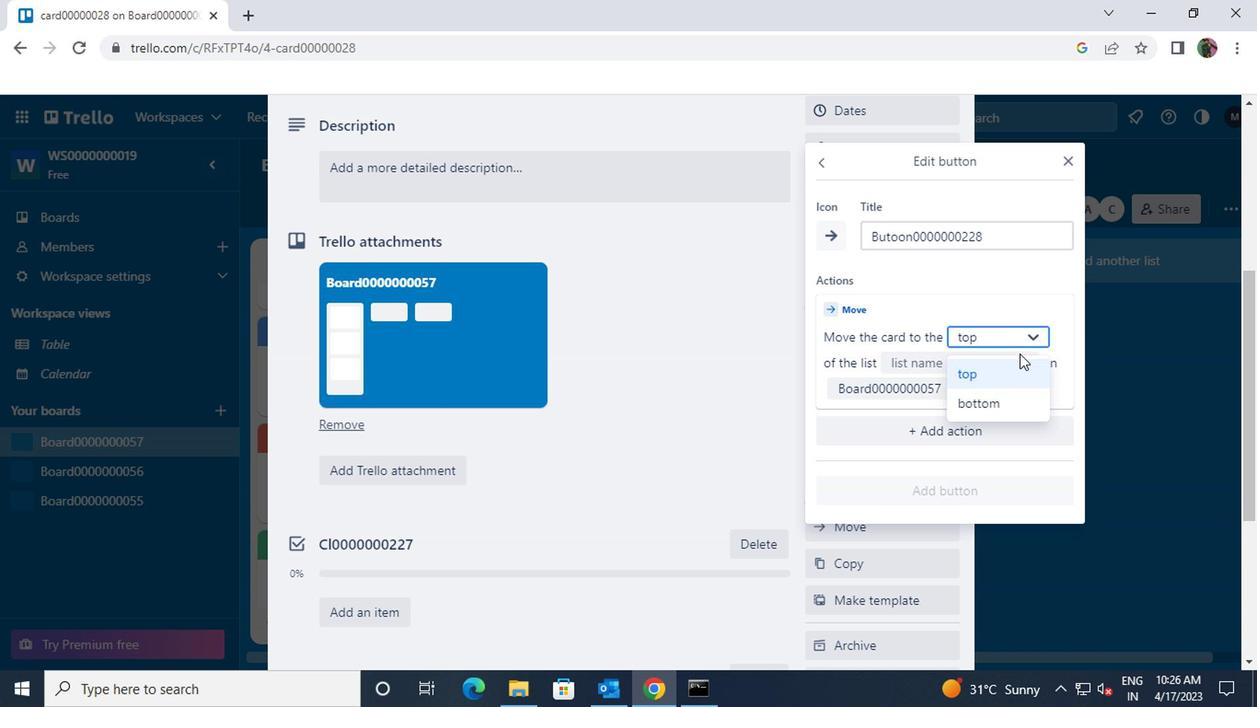 
Action: Mouse moved to (1015, 370)
Screenshot: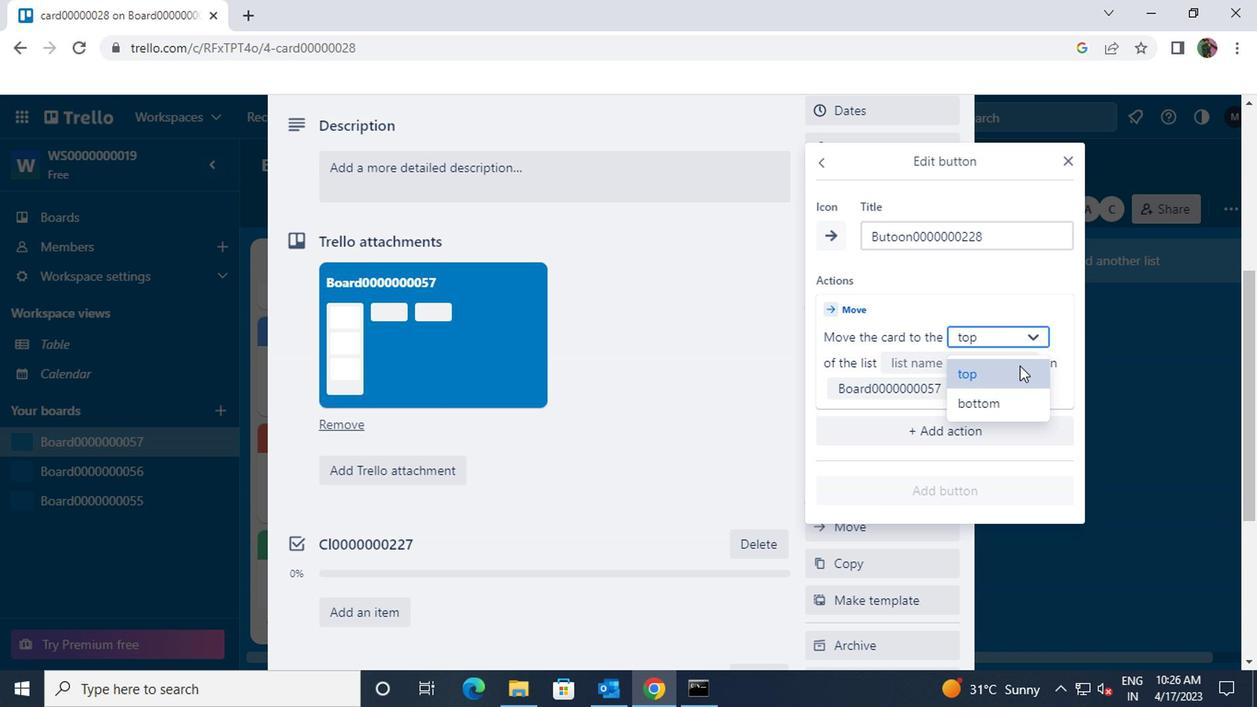 
Action: Mouse pressed left at (1015, 370)
Screenshot: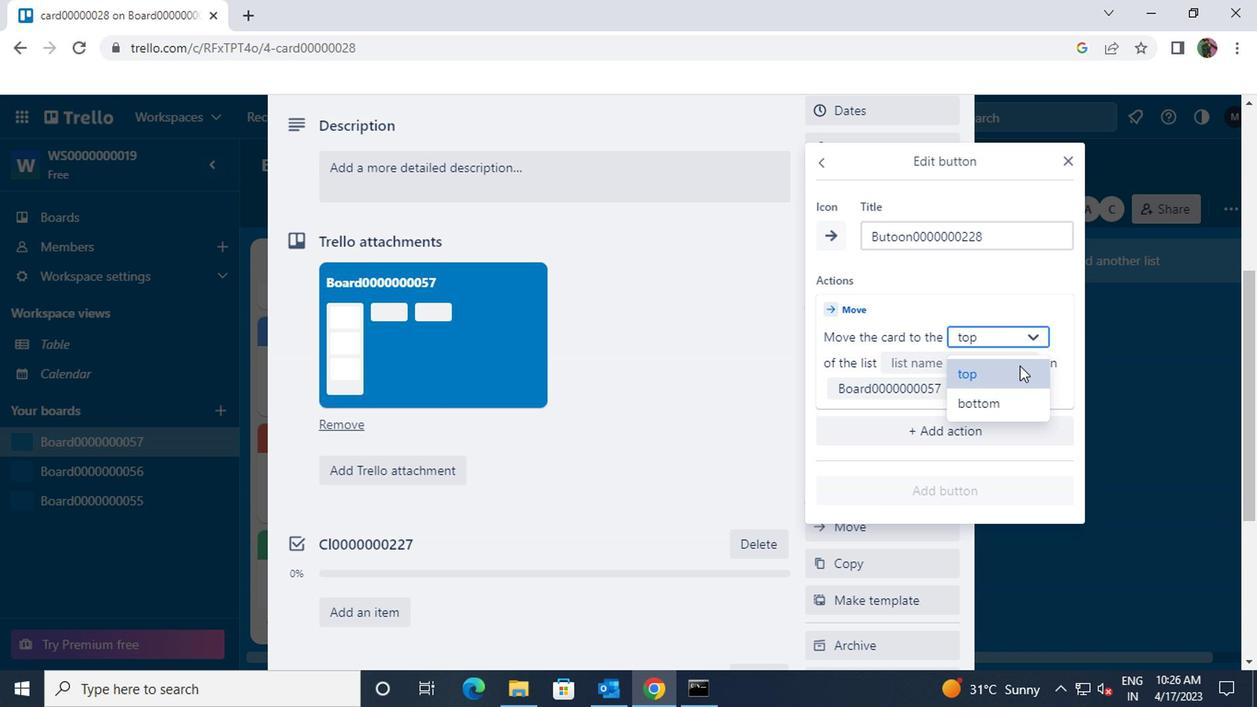 
Action: Mouse moved to (1023, 367)
Screenshot: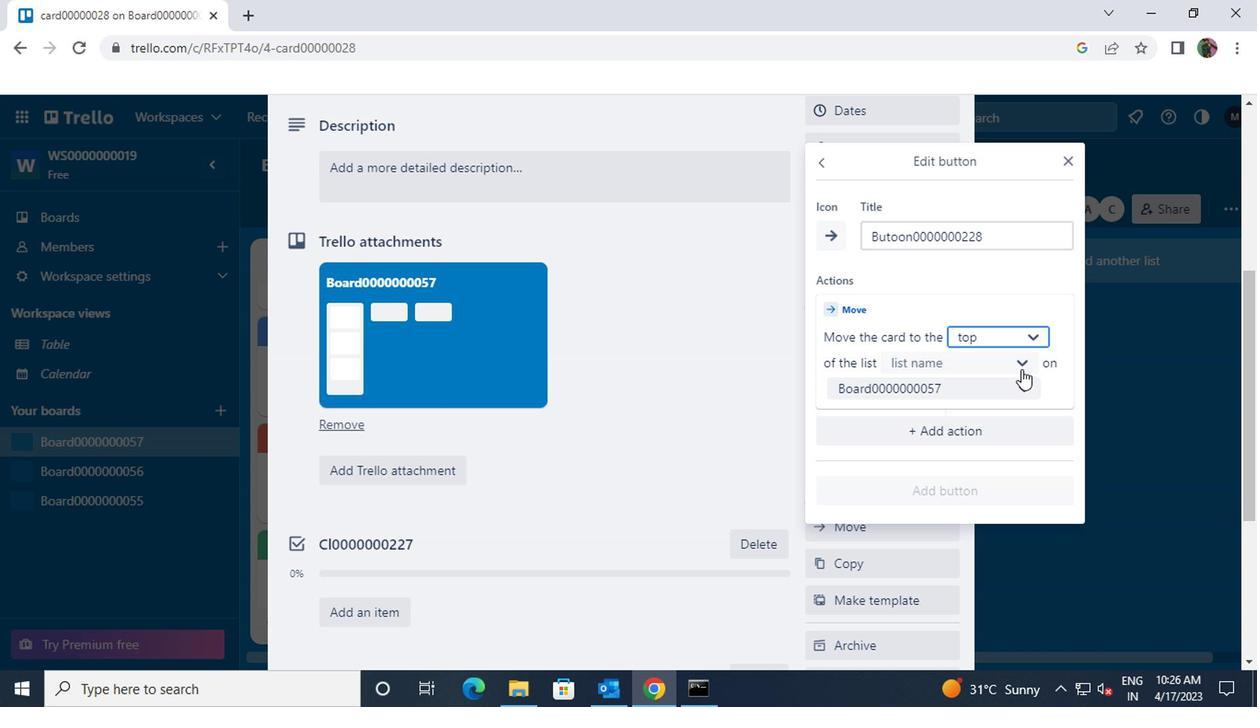 
Action: Mouse pressed left at (1023, 367)
Screenshot: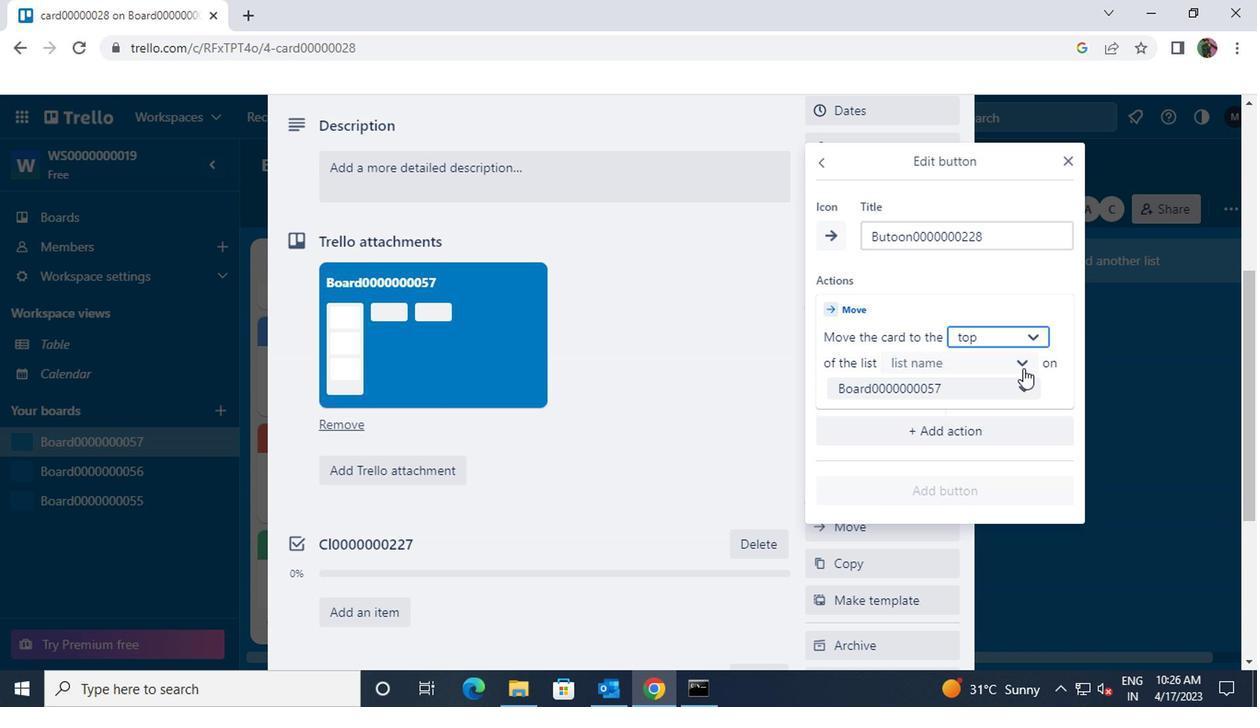 
Action: Mouse moved to (1007, 396)
Screenshot: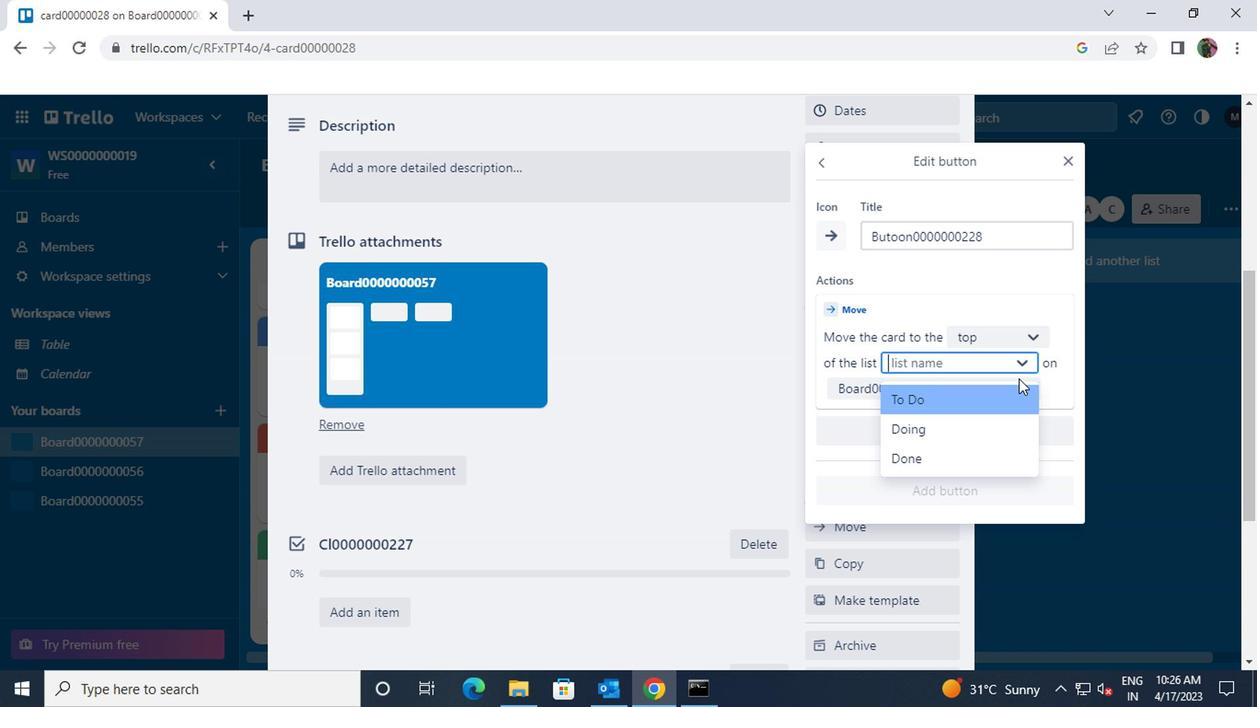 
Action: Mouse pressed left at (1007, 396)
Screenshot: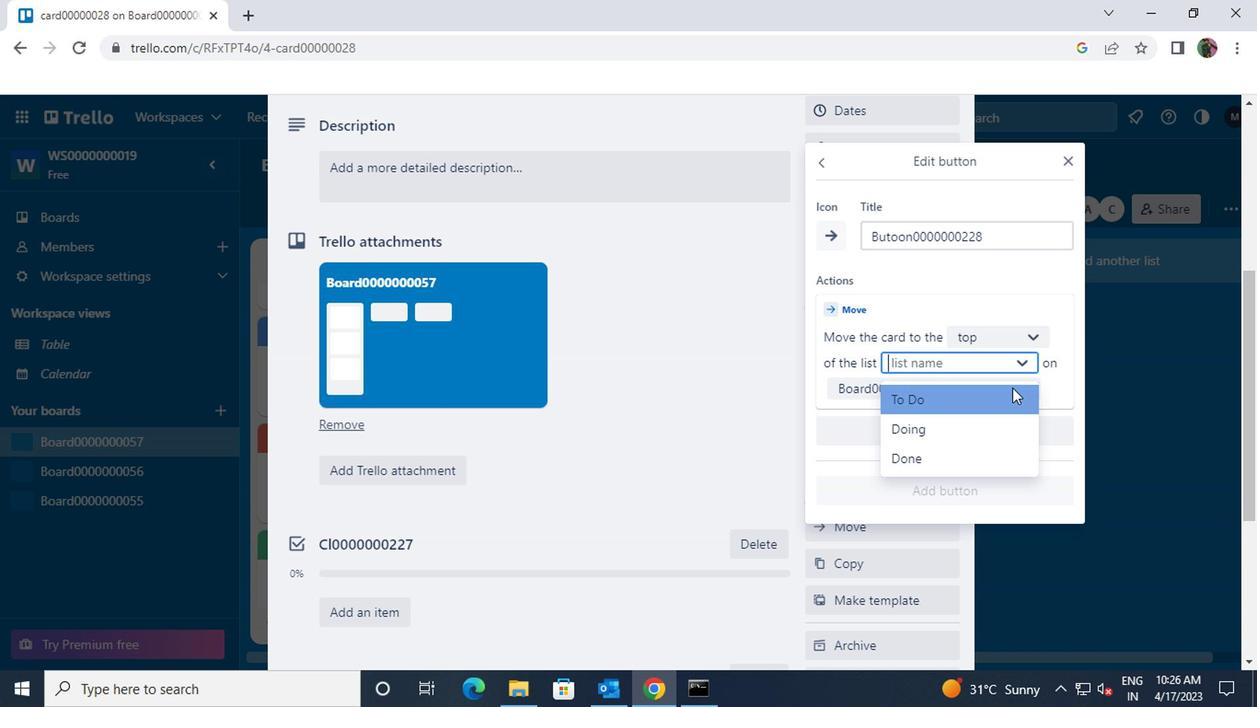 
Action: Mouse moved to (958, 483)
Screenshot: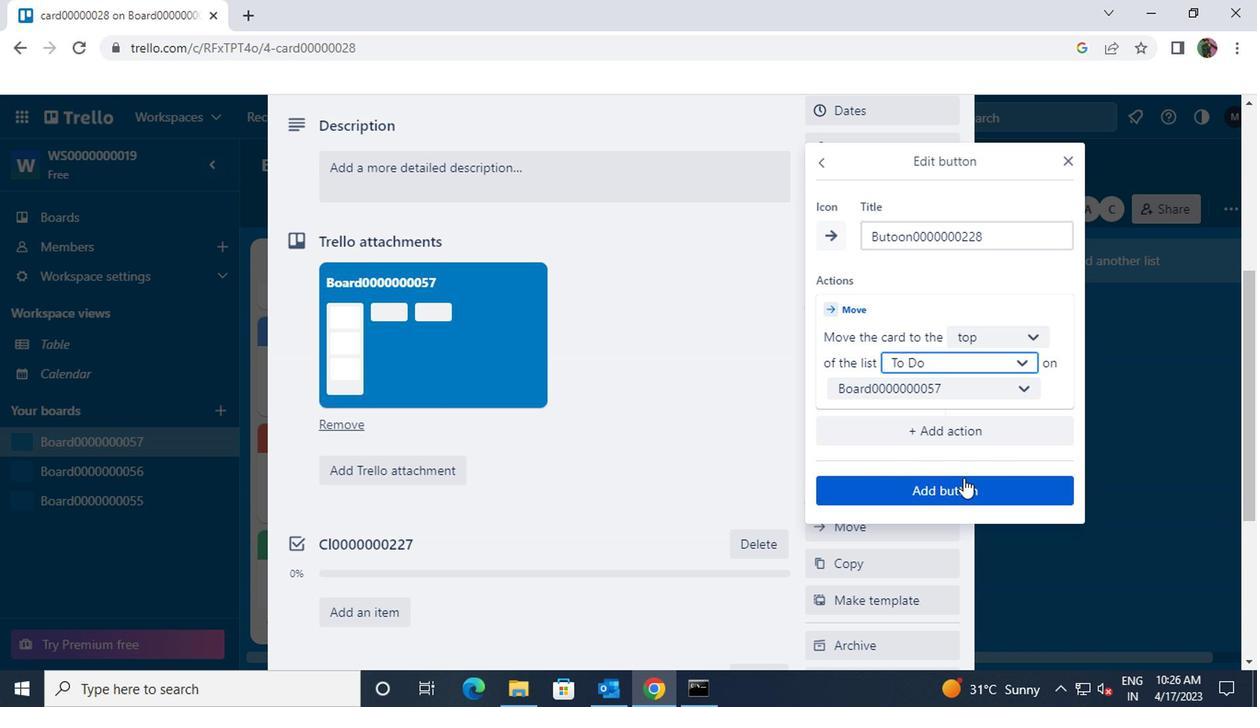 
Action: Mouse pressed left at (958, 483)
Screenshot: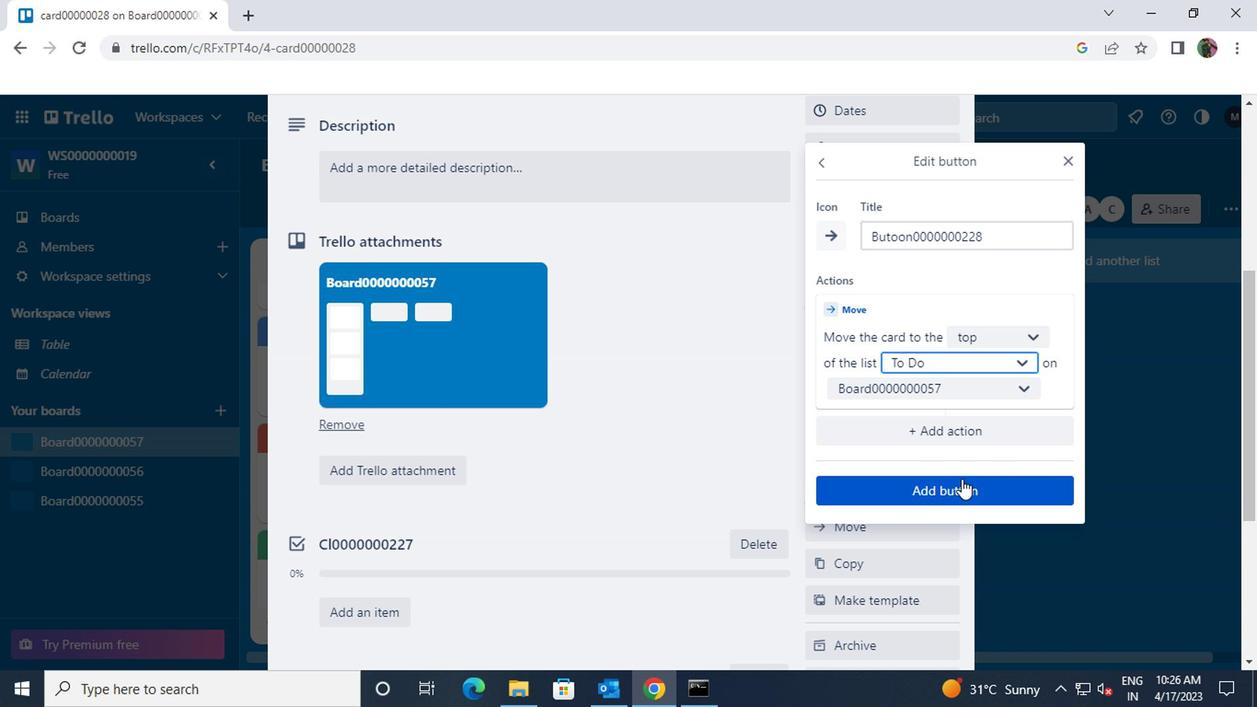 
Action: Mouse moved to (956, 476)
Screenshot: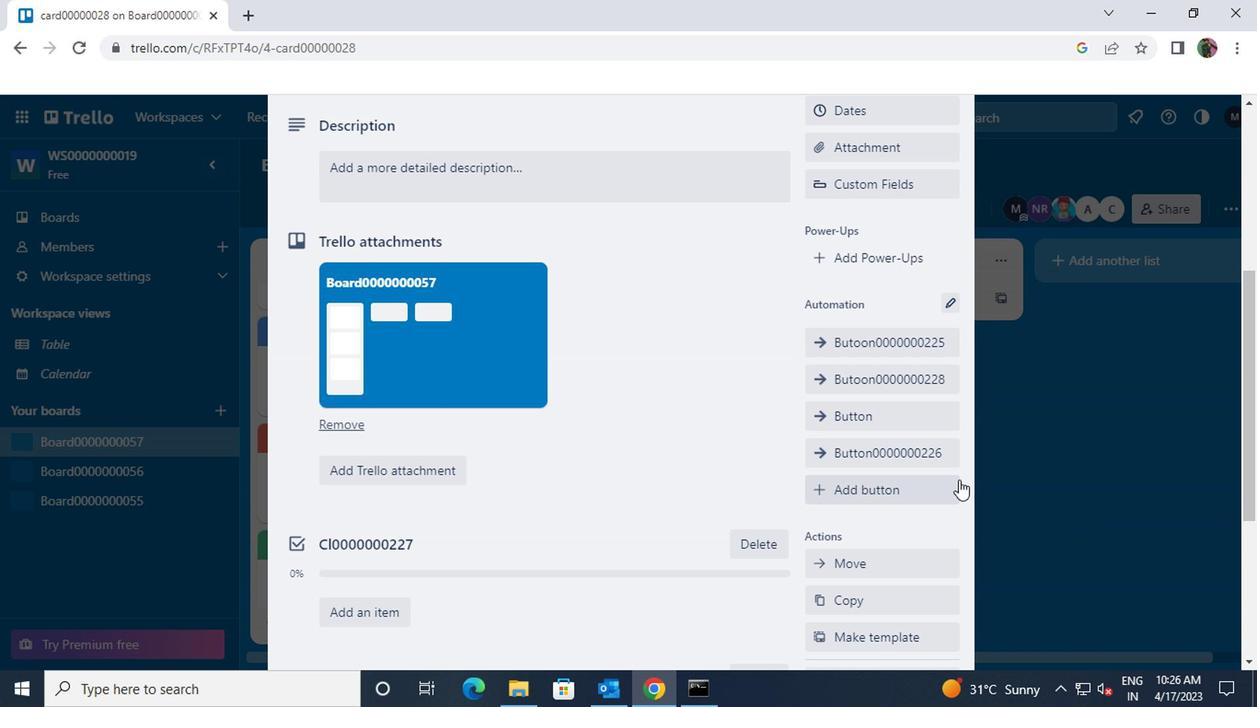 
Action: Mouse scrolled (956, 476) with delta (0, 0)
Screenshot: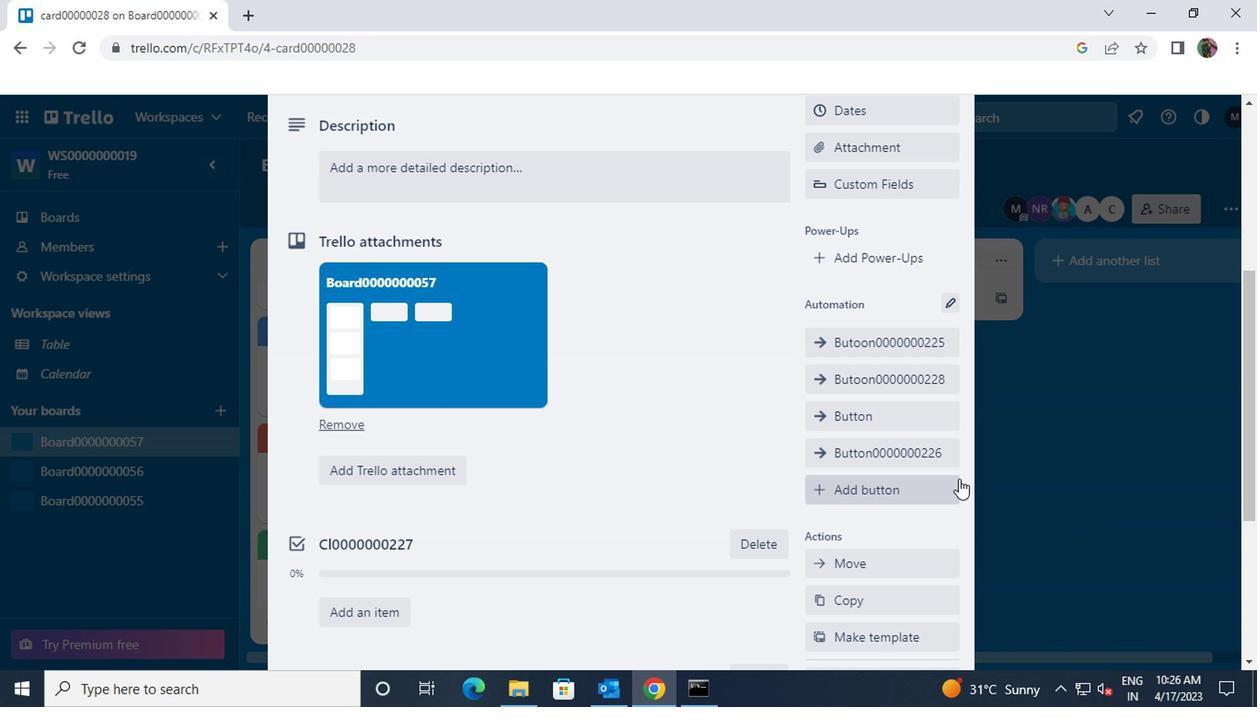 
Action: Mouse moved to (955, 474)
Screenshot: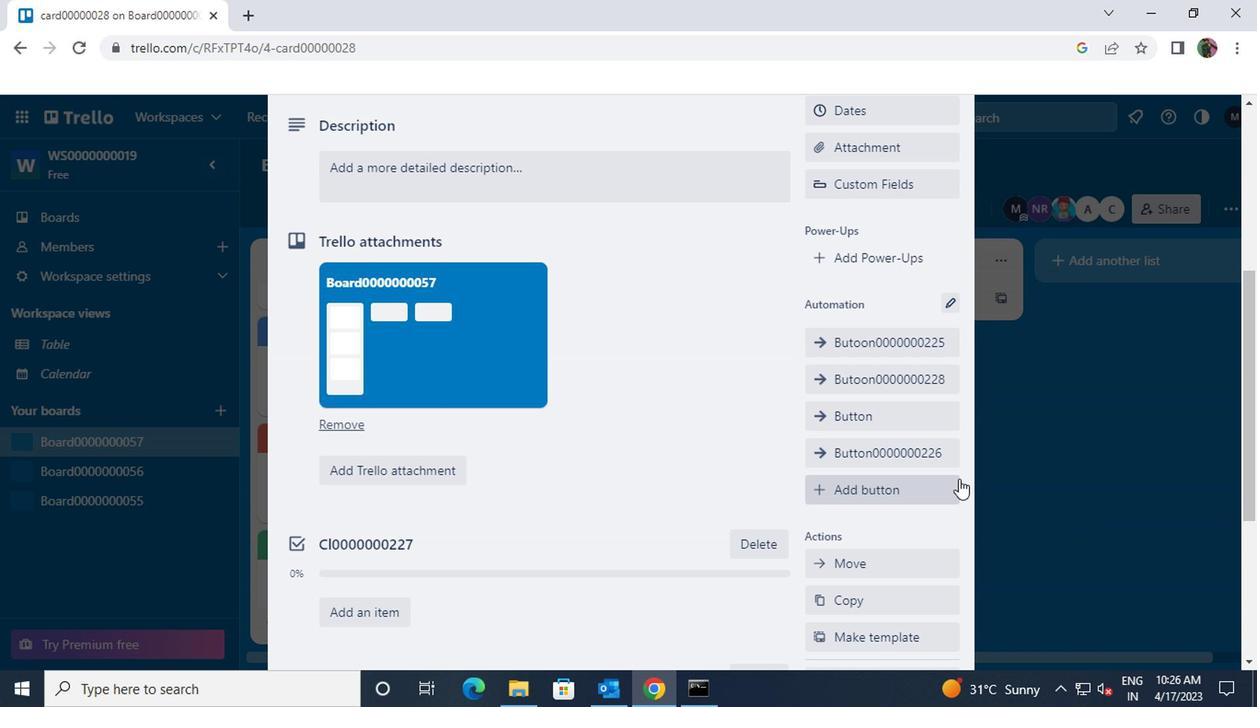 
Action: Mouse scrolled (955, 475) with delta (0, 1)
Screenshot: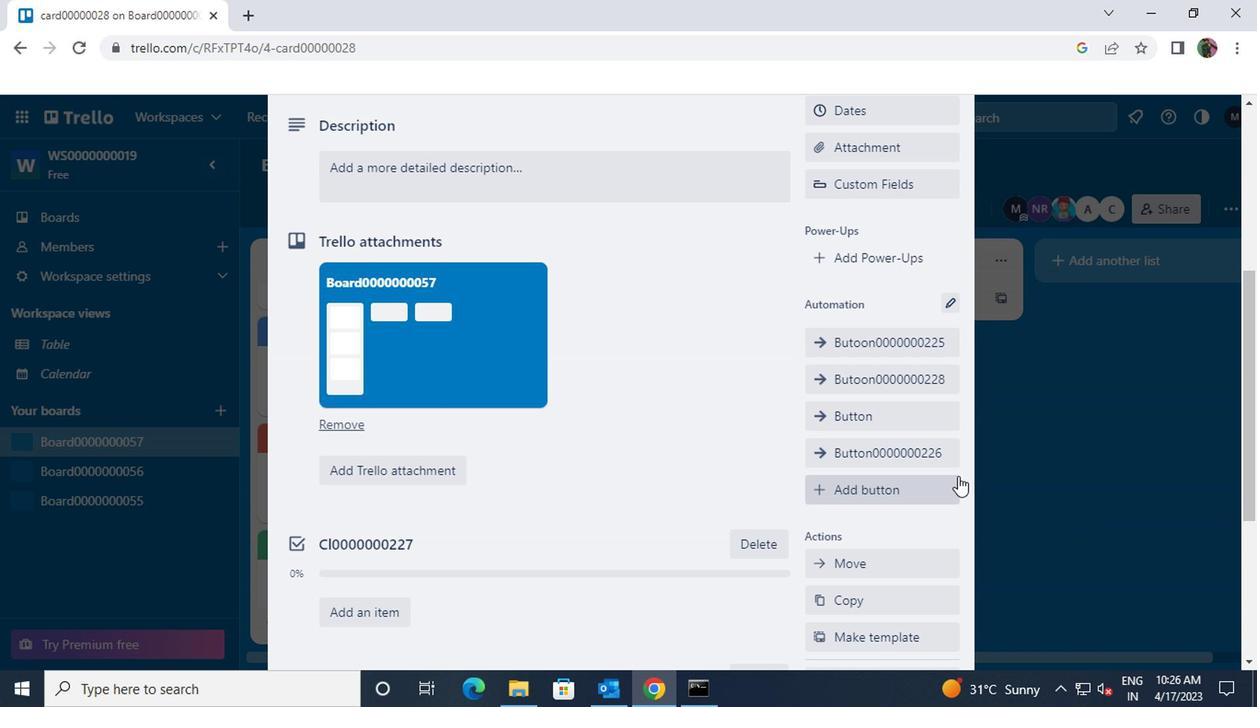
Action: Mouse moved to (556, 363)
Screenshot: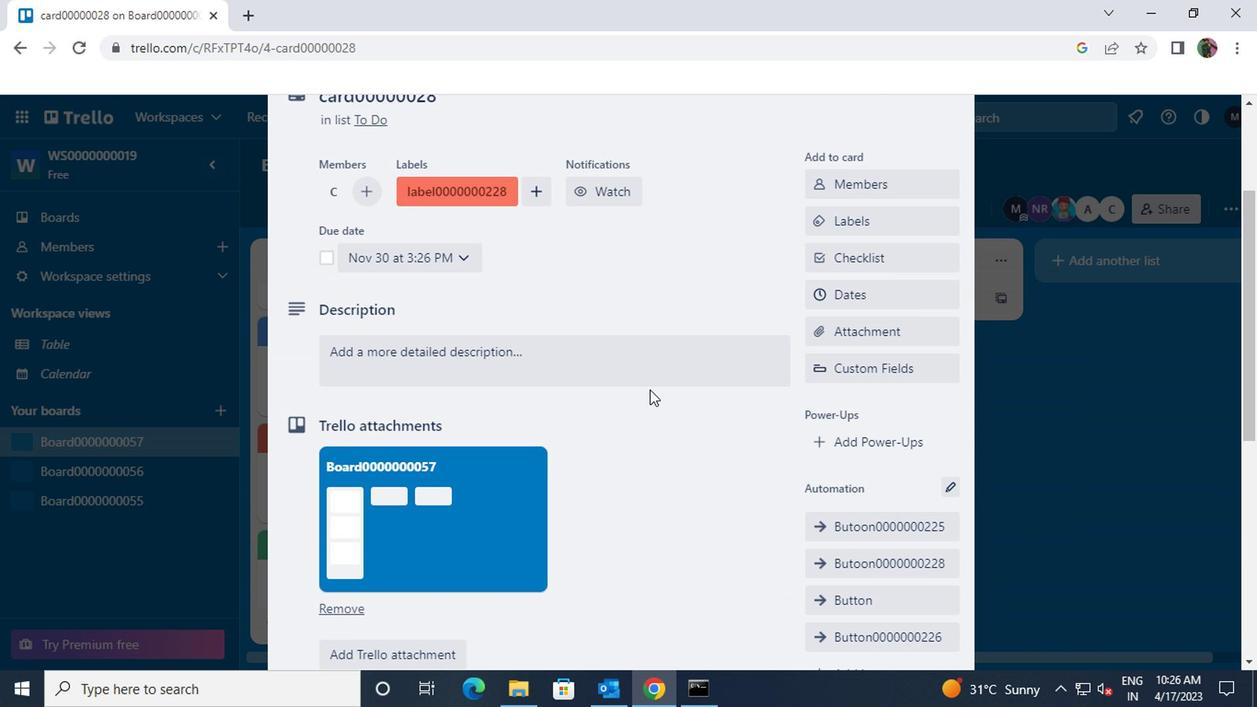 
Action: Mouse pressed left at (556, 363)
Screenshot: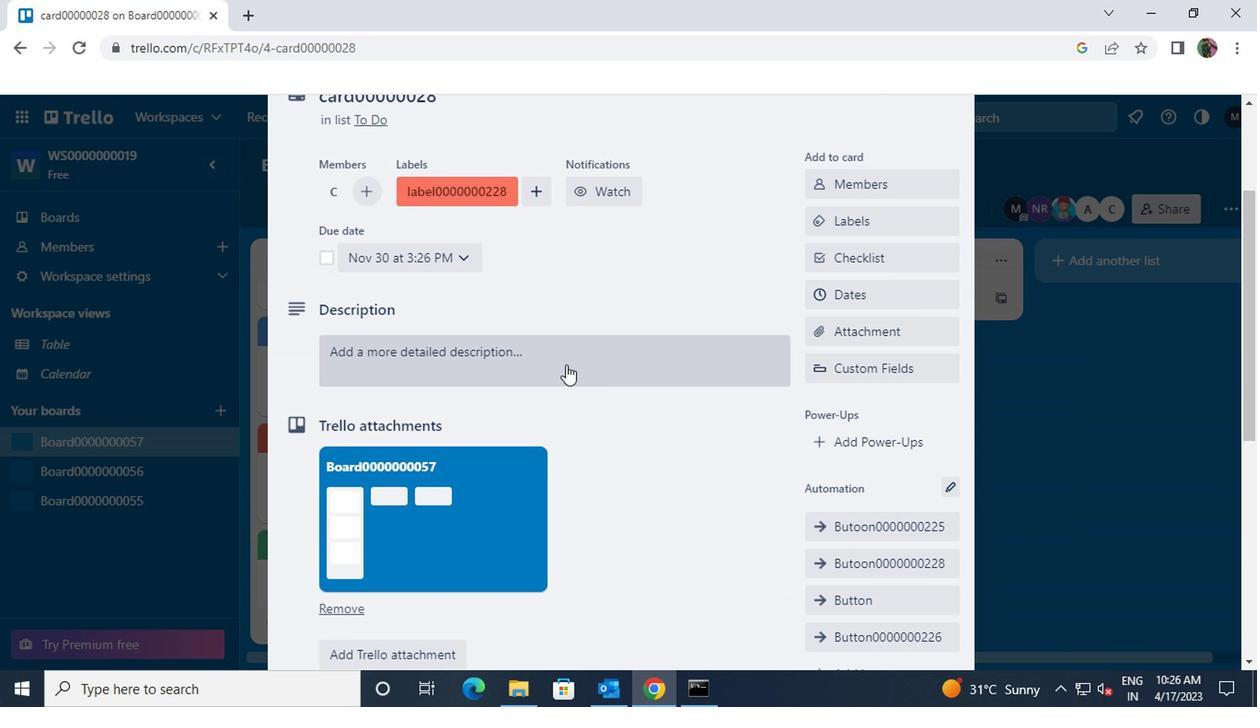 
Action: Mouse moved to (561, 356)
Screenshot: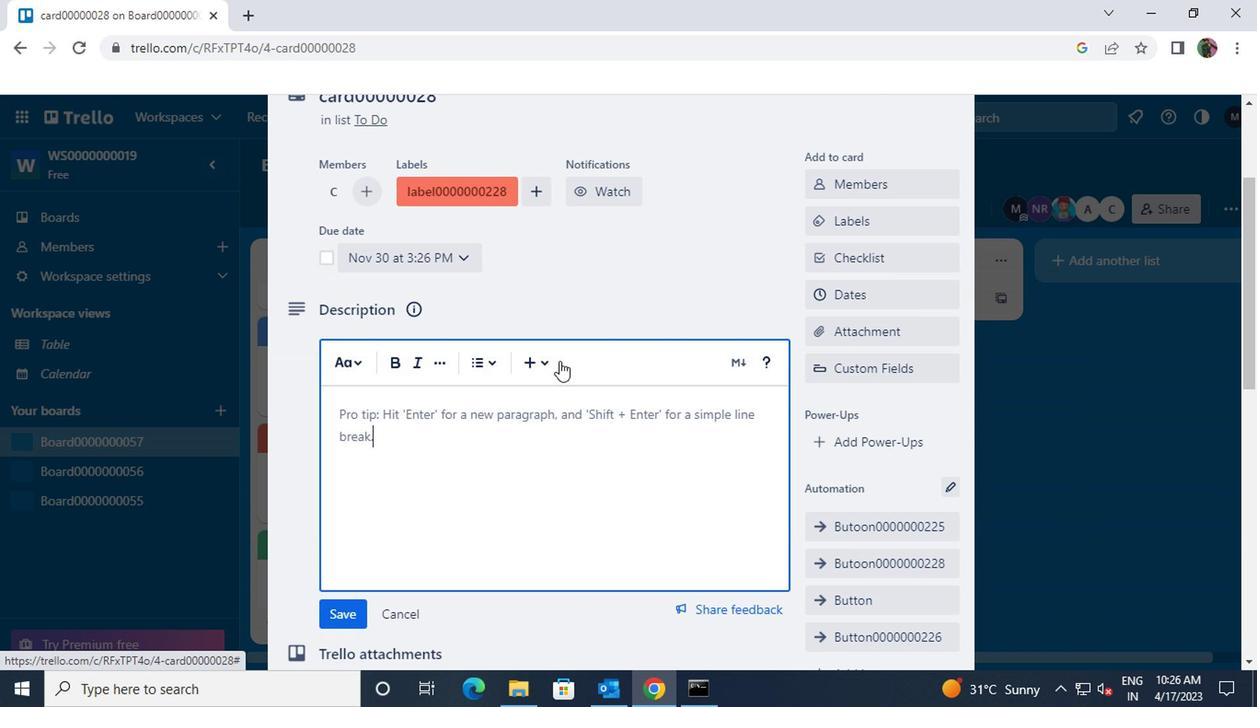 
Action: Key pressed <Key.shift>DS0000000228
Screenshot: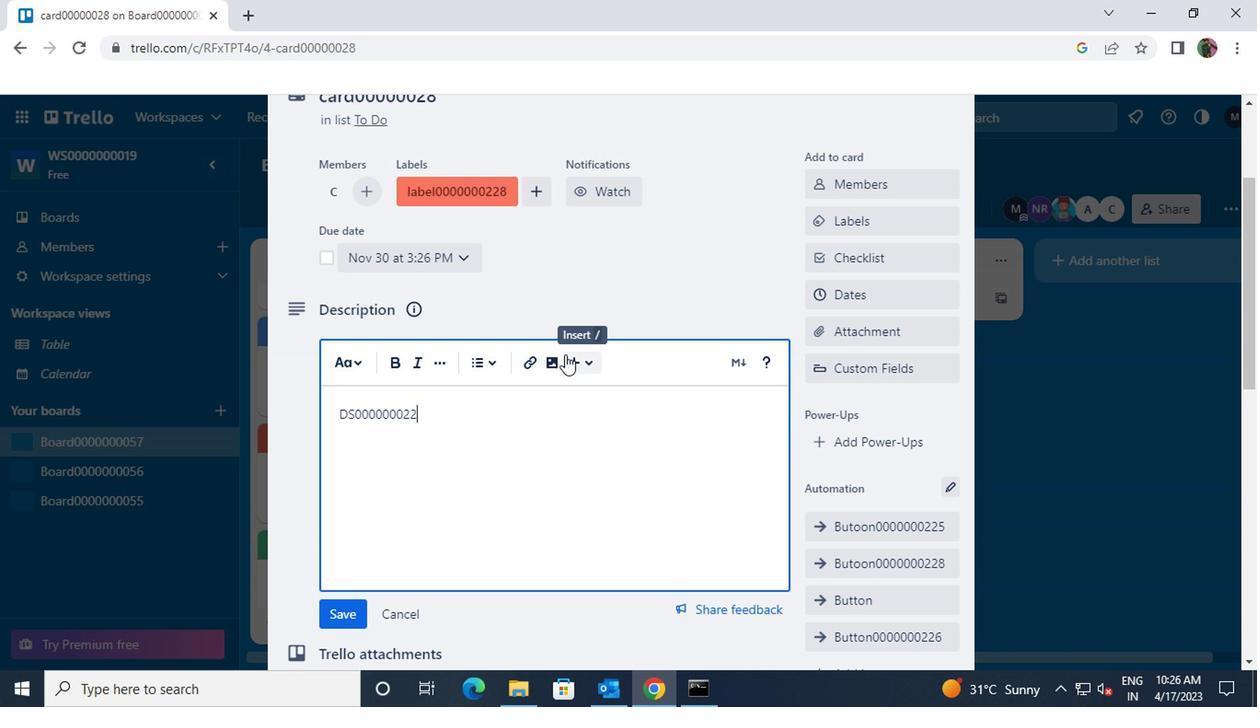 
Action: Mouse moved to (340, 601)
Screenshot: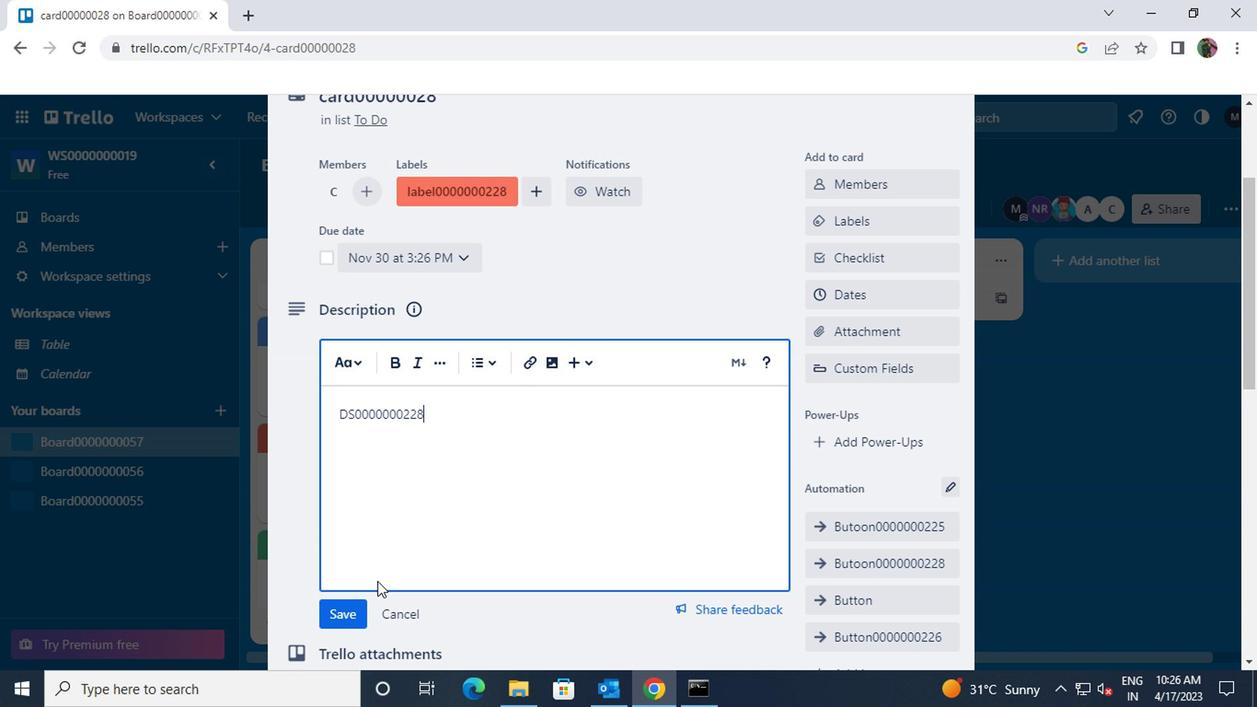 
Action: Mouse pressed left at (340, 601)
Screenshot: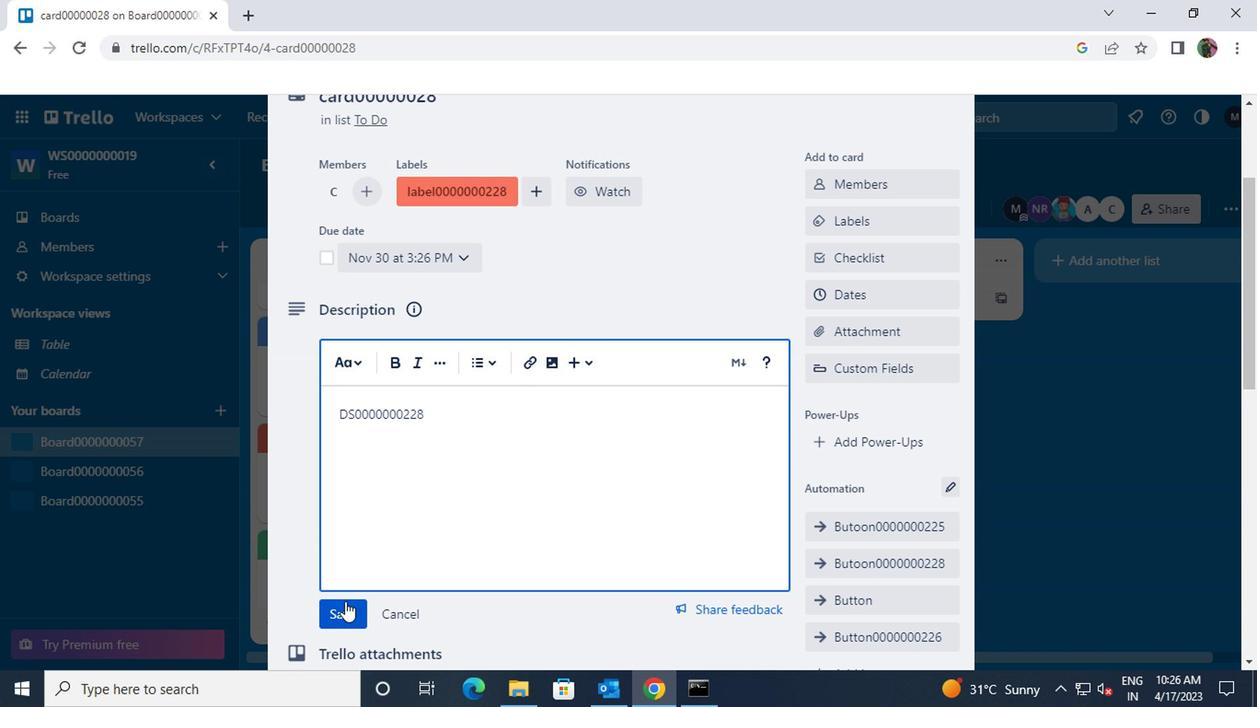 
Action: Mouse moved to (349, 594)
Screenshot: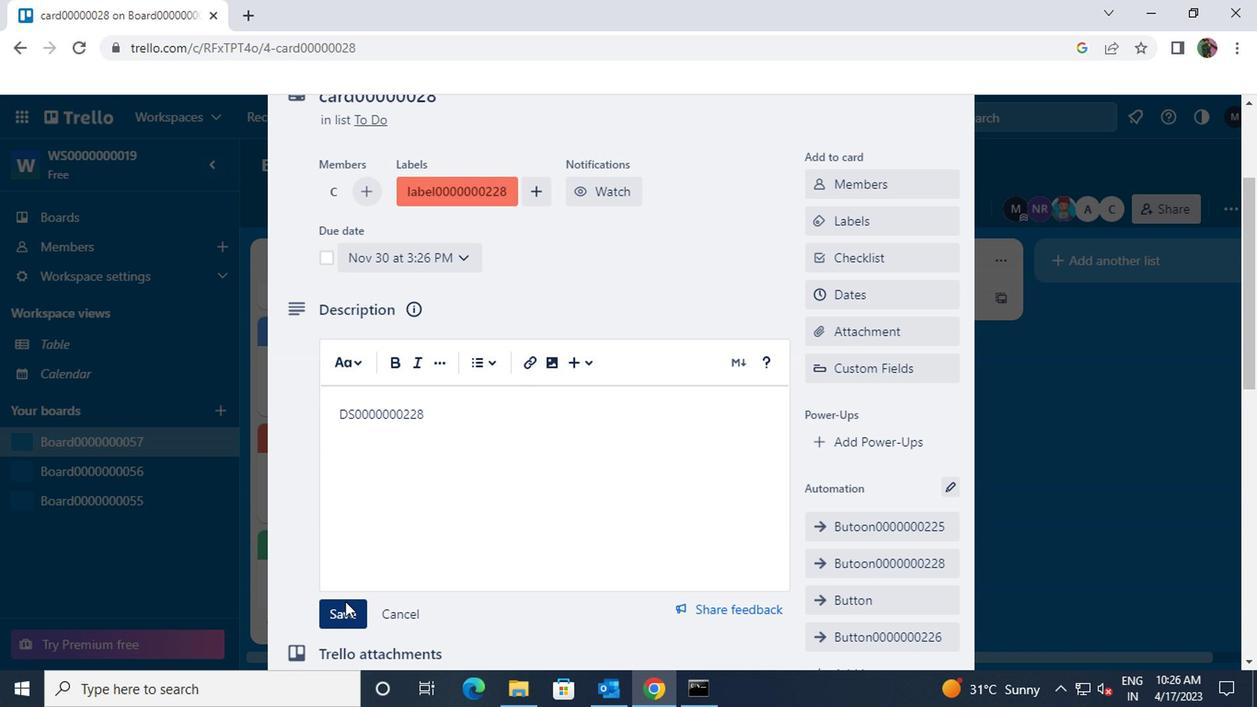 
Action: Mouse scrolled (349, 593) with delta (0, 0)
Screenshot: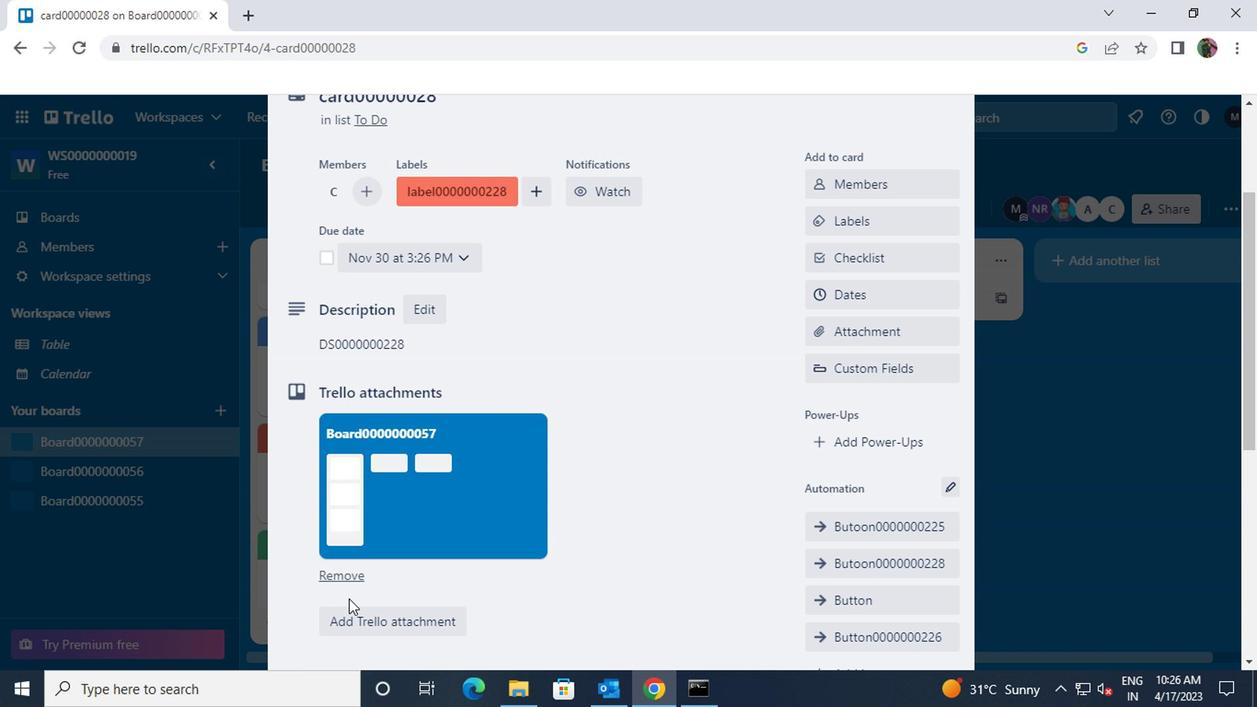 
Action: Mouse scrolled (349, 593) with delta (0, 0)
Screenshot: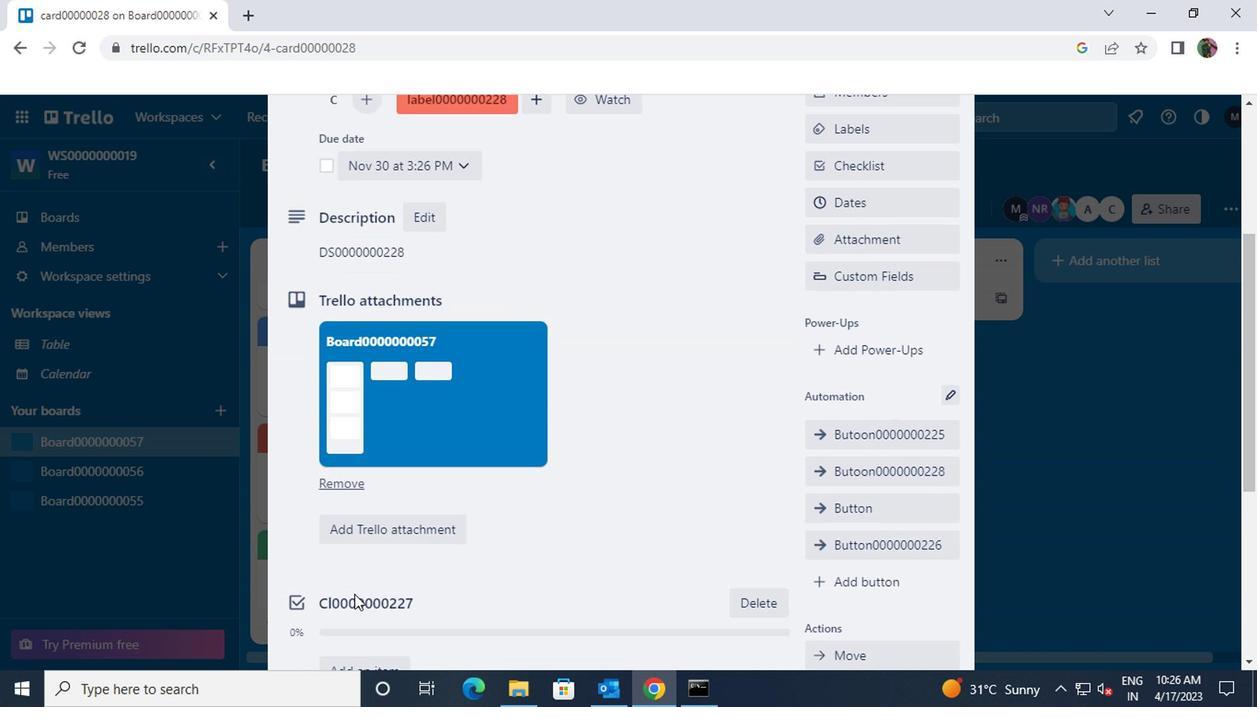 
Action: Mouse scrolled (349, 593) with delta (0, 0)
Screenshot: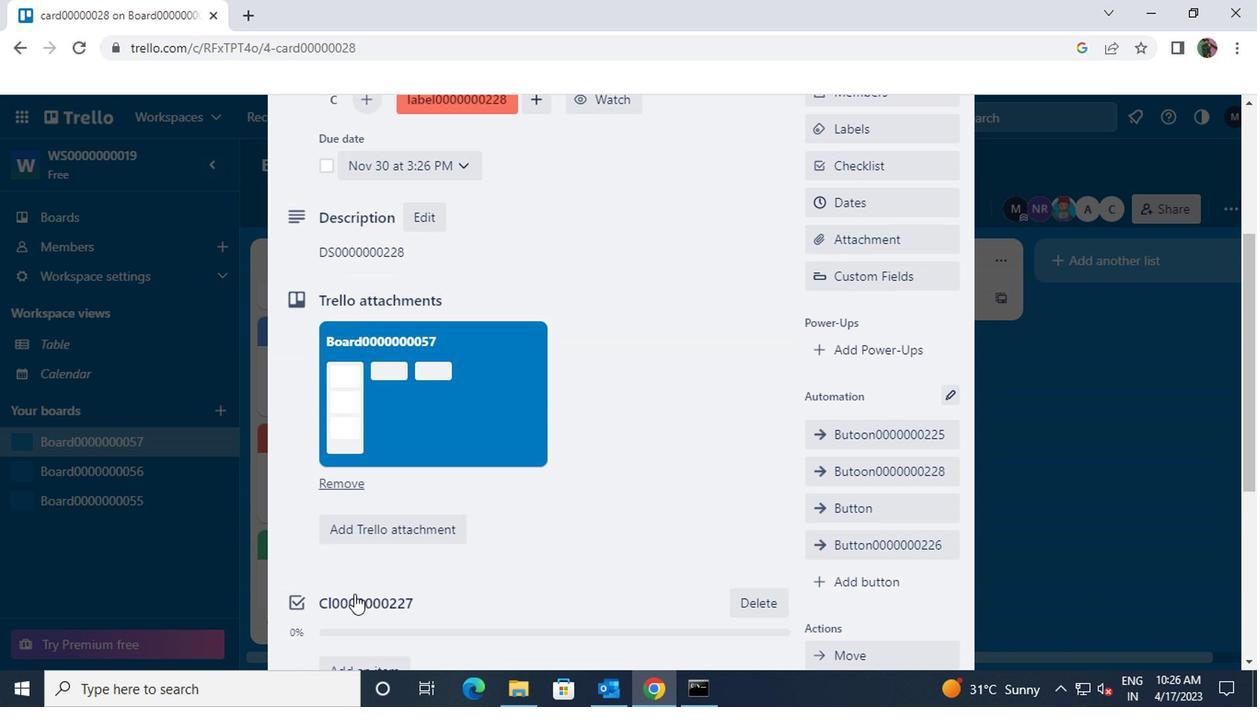 
Action: Mouse scrolled (349, 593) with delta (0, 0)
Screenshot: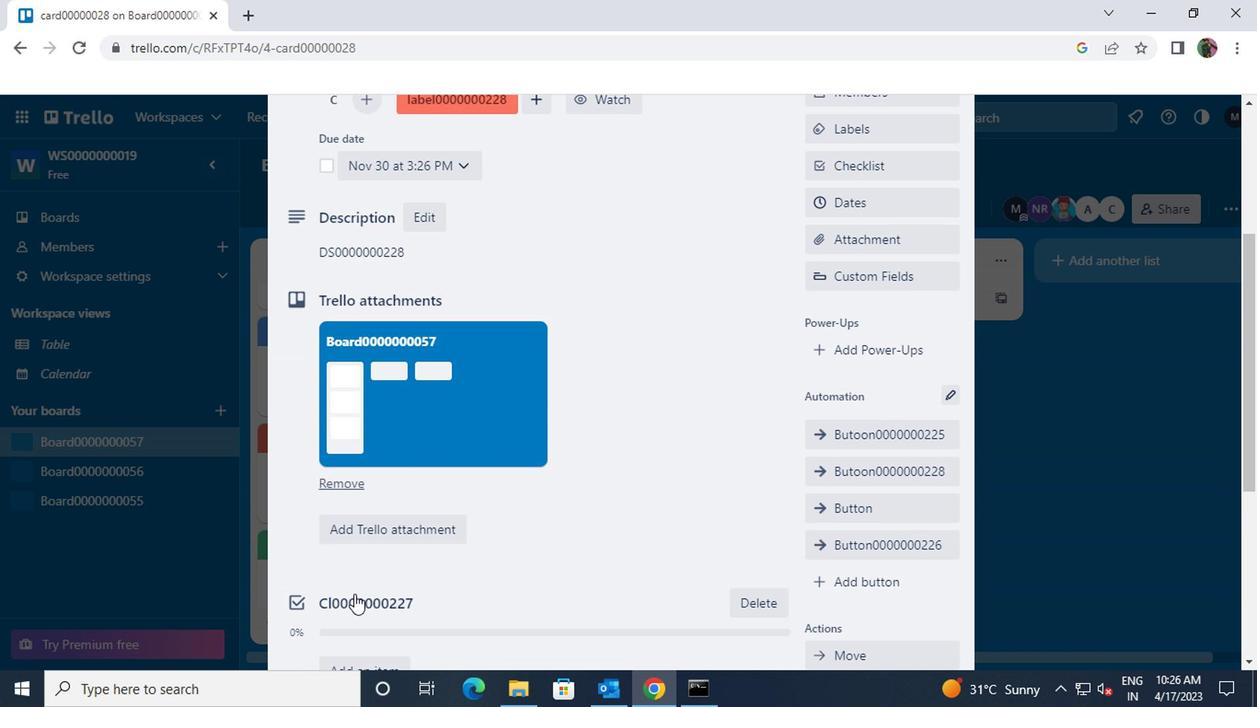 
Action: Mouse moved to (350, 593)
Screenshot: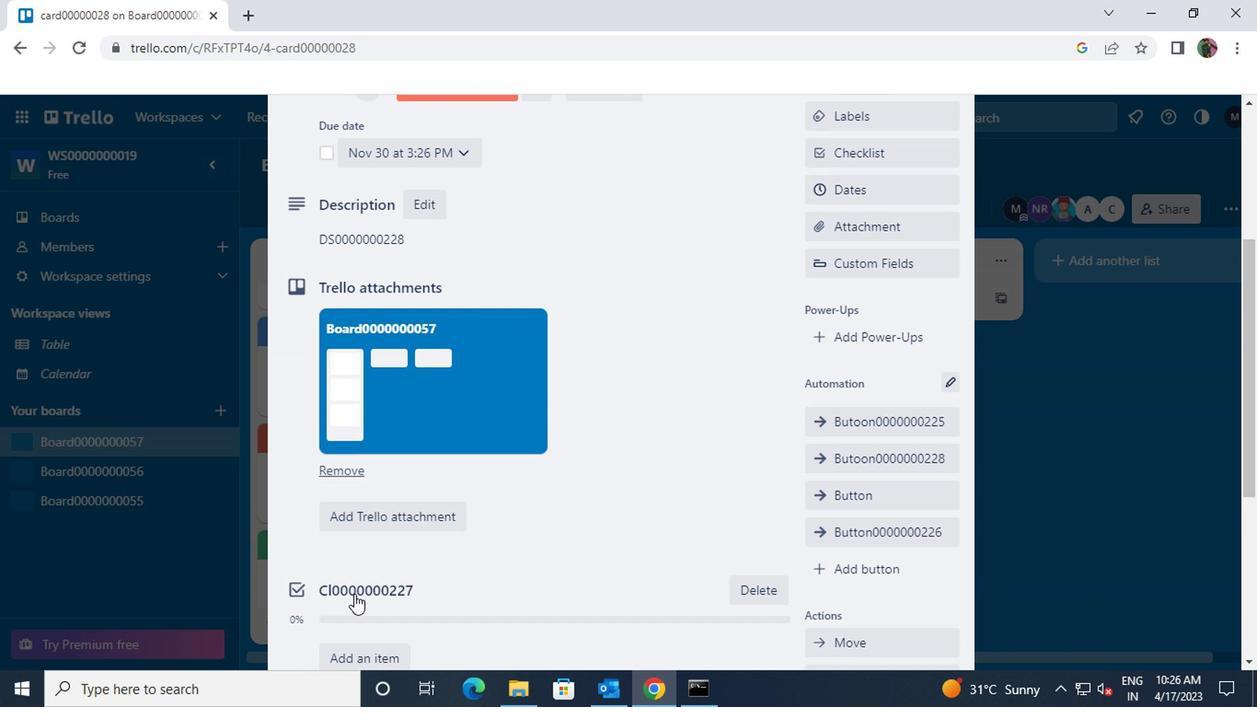 
Action: Mouse scrolled (350, 592) with delta (0, 0)
Screenshot: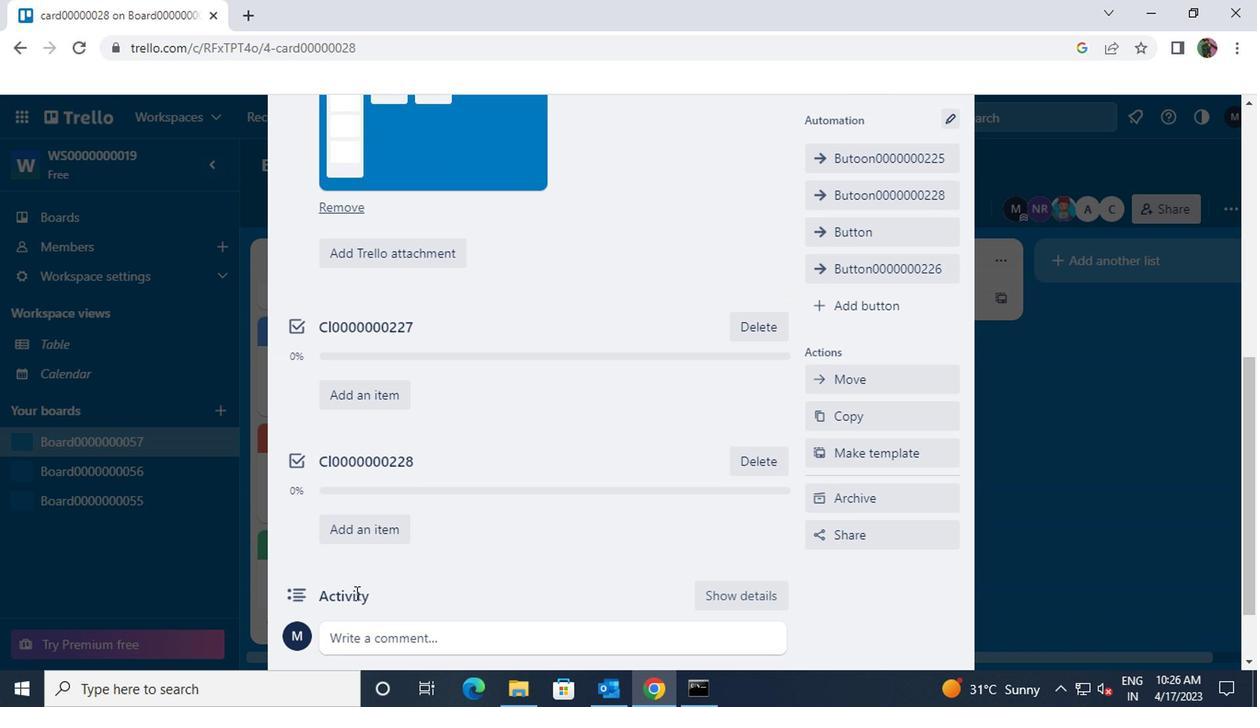 
Action: Mouse moved to (392, 544)
Screenshot: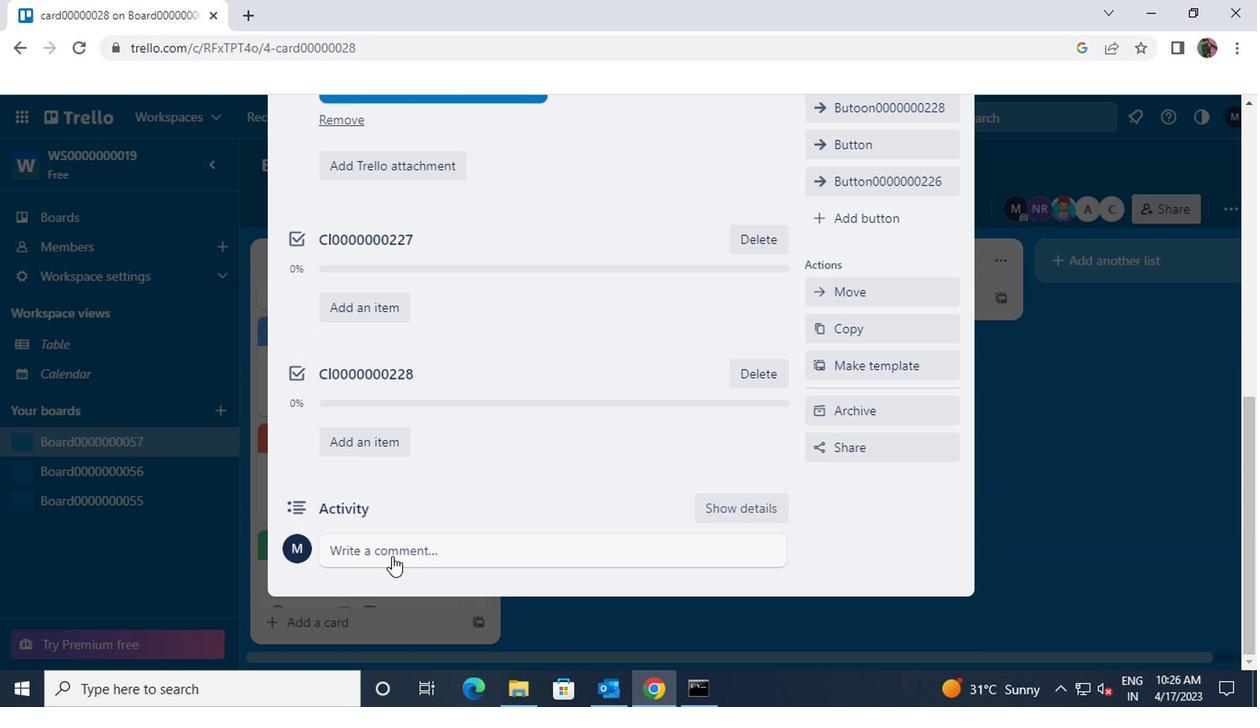 
Action: Mouse pressed left at (392, 544)
Screenshot: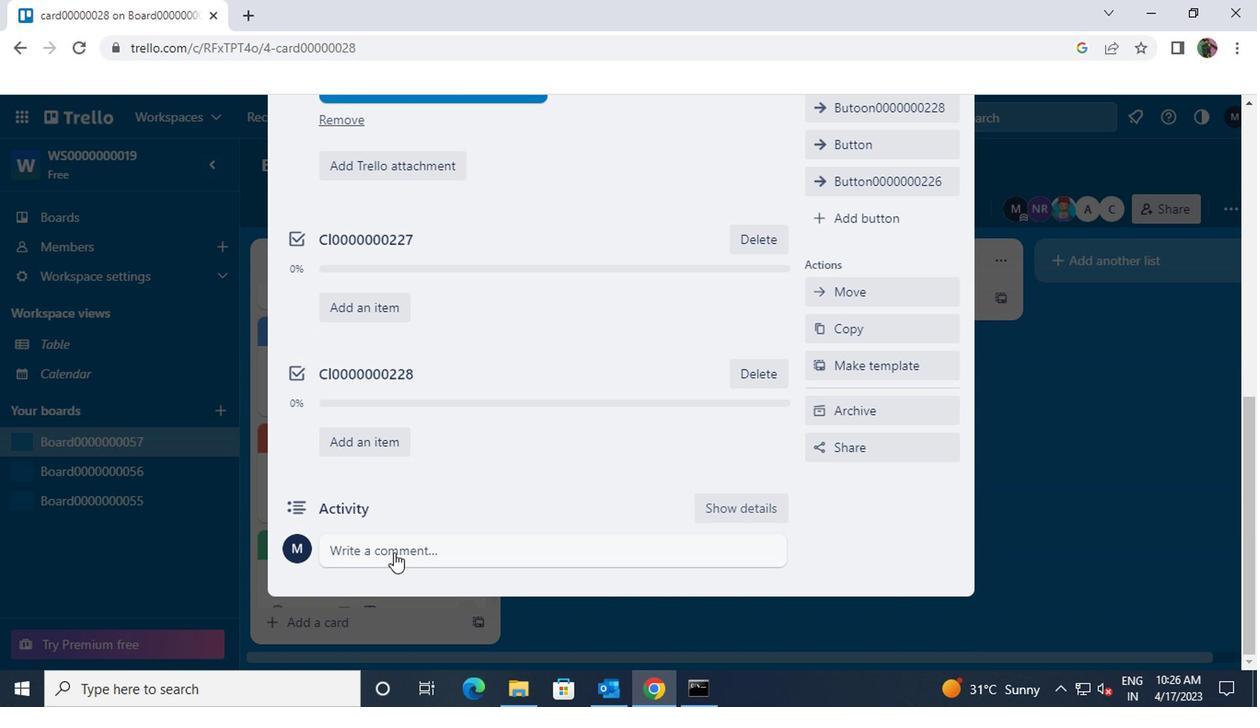 
Action: Key pressed <Key.shift>CM0000000228
Screenshot: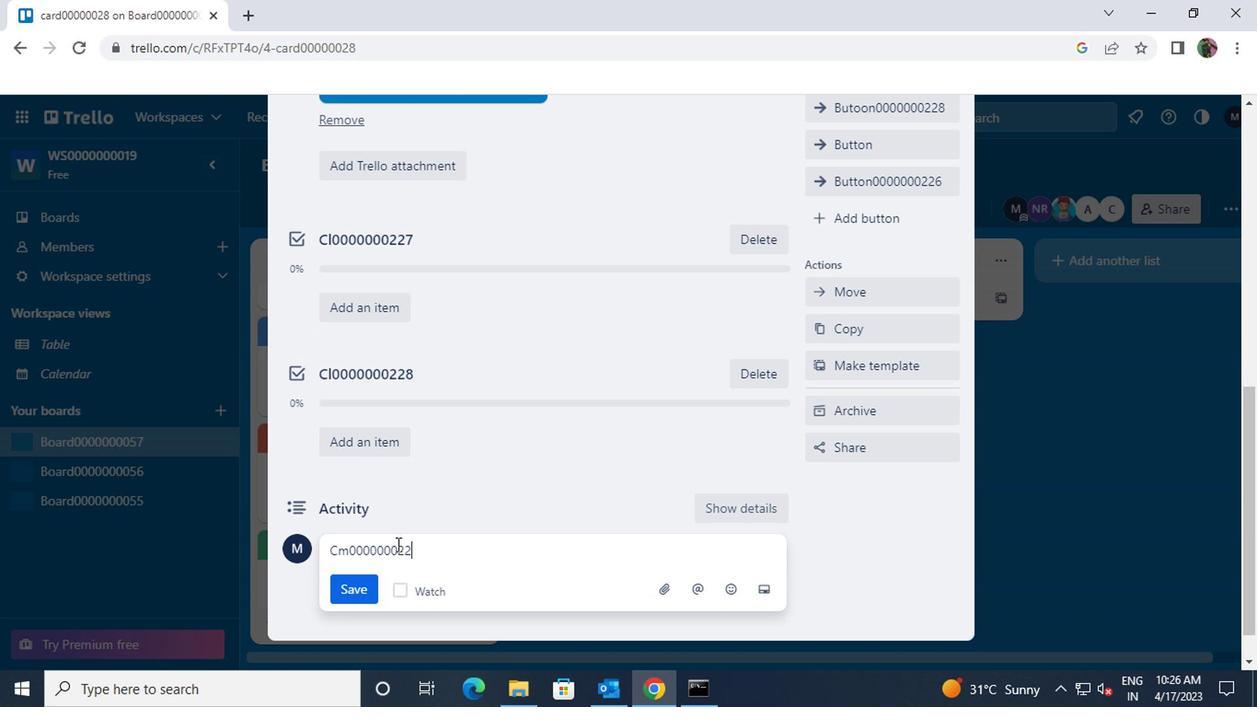 
Action: Mouse moved to (356, 592)
Screenshot: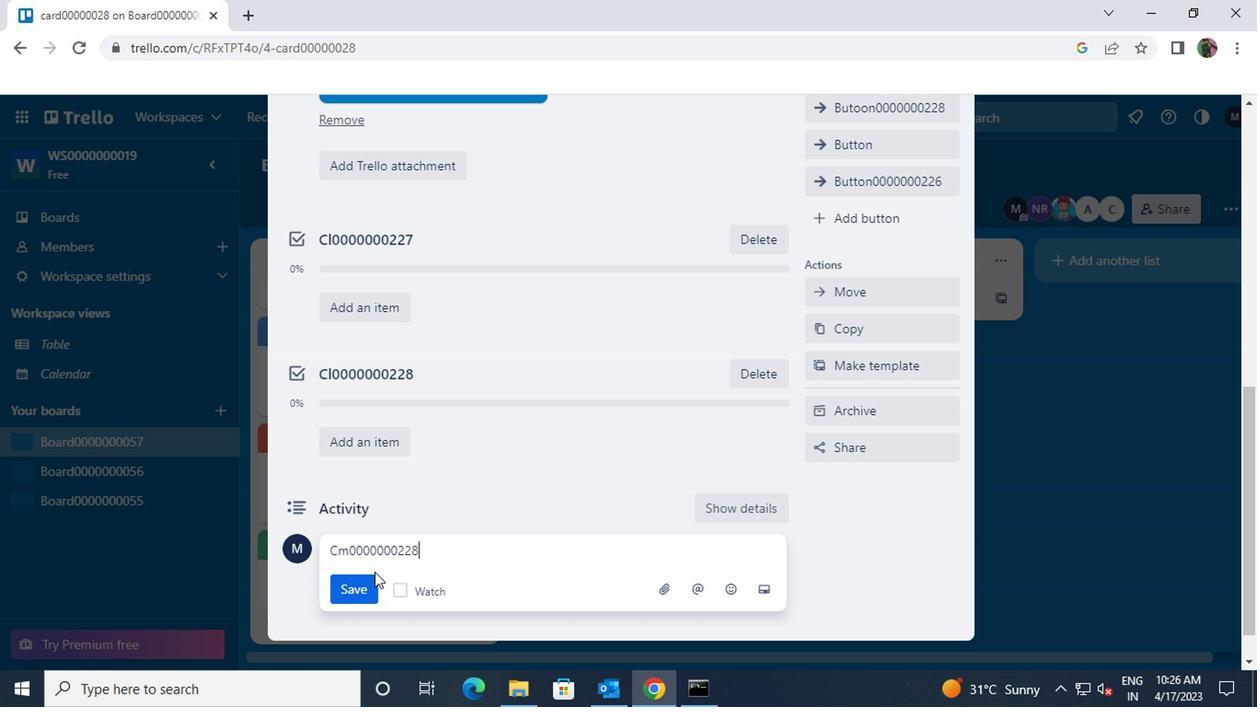 
Action: Mouse pressed left at (356, 592)
Screenshot: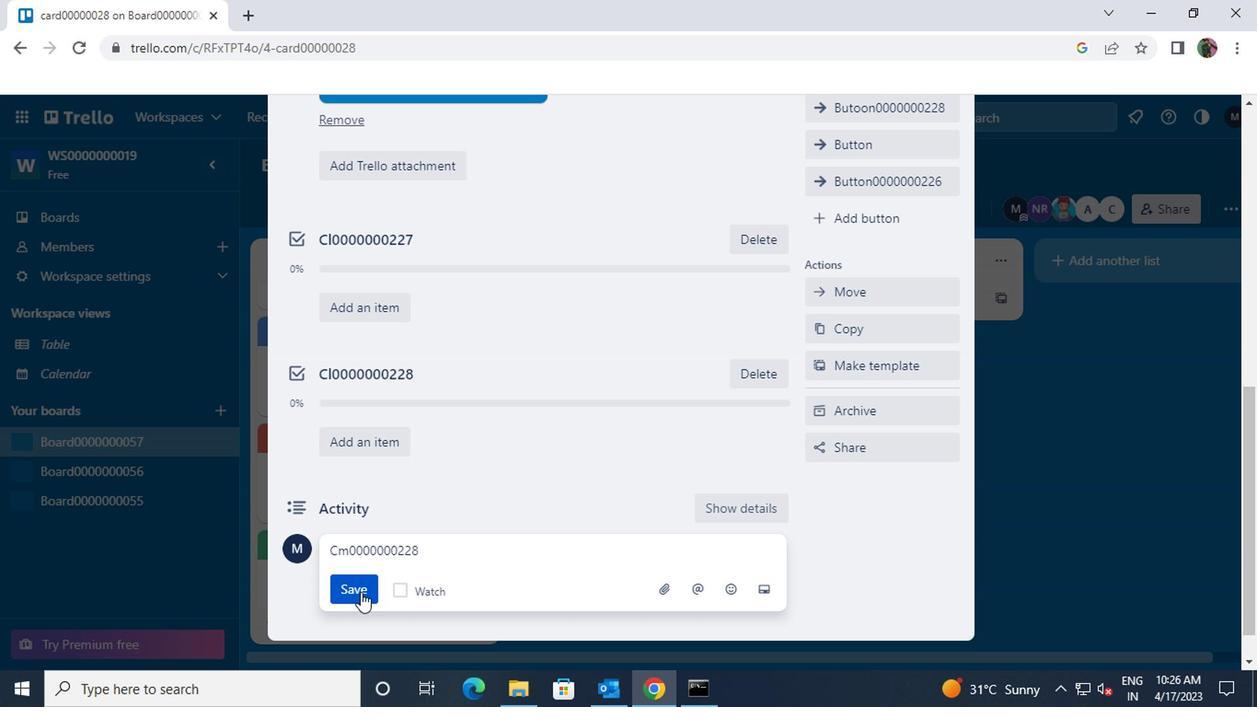 
Action: Key pressed <Key.f8>
Screenshot: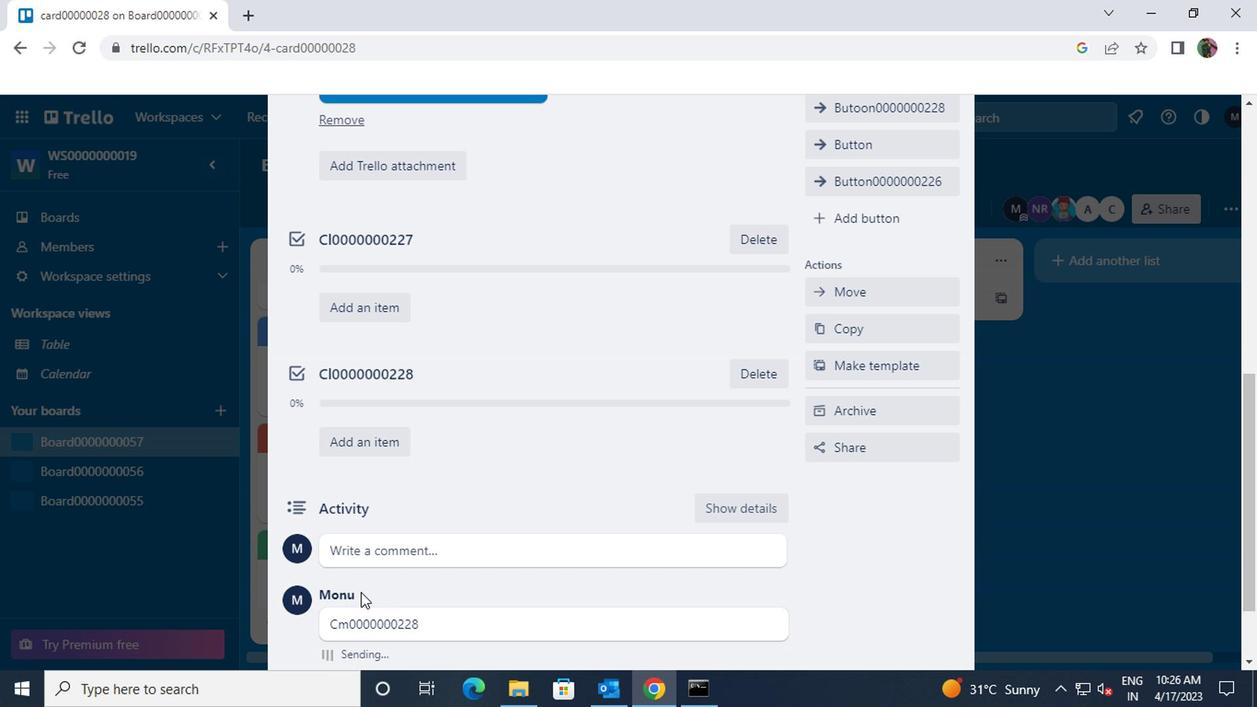 
